 Task: Look for space in Naz̧arābād, Iran from 5th July, 2023 to 11th July, 2023 for 2 adults in price range Rs.8000 to Rs.16000. Place can be entire place with 2 bedrooms having 2 beds and 1 bathroom. Property type can be house, flat, guest house. Booking option can be shelf check-in. Required host language is English.
Action: Mouse moved to (446, 71)
Screenshot: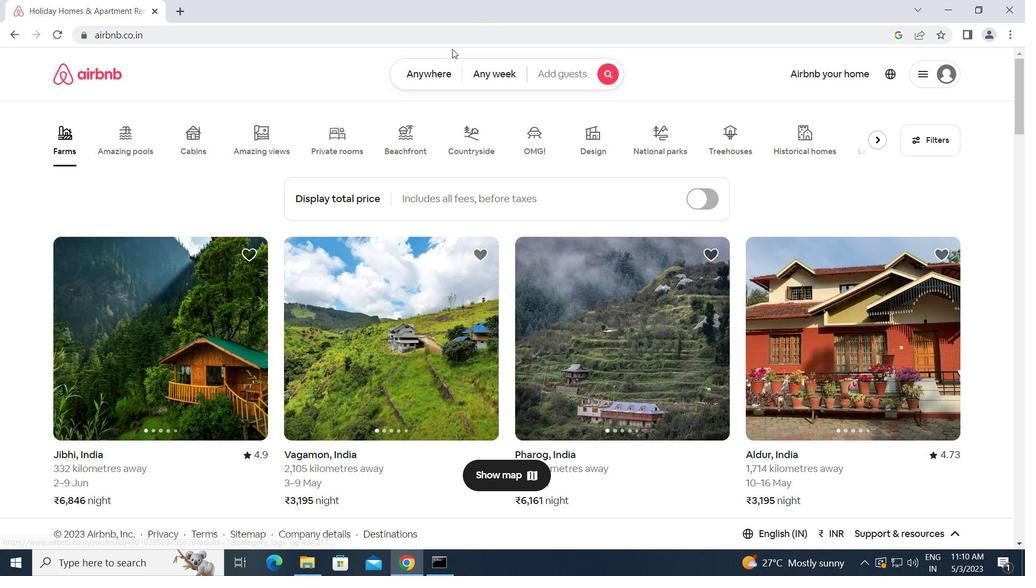 
Action: Mouse pressed left at (446, 71)
Screenshot: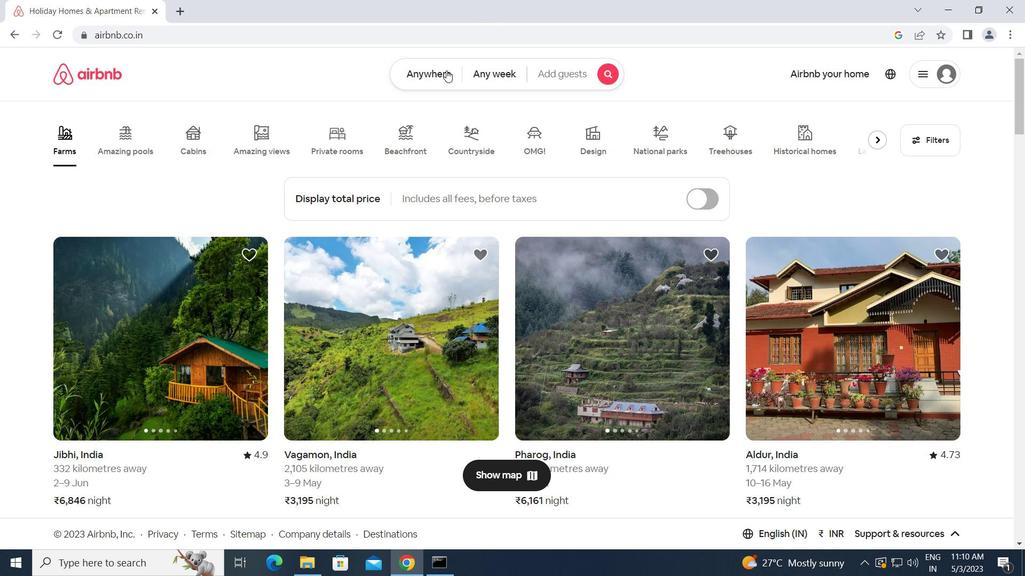 
Action: Mouse moved to (361, 128)
Screenshot: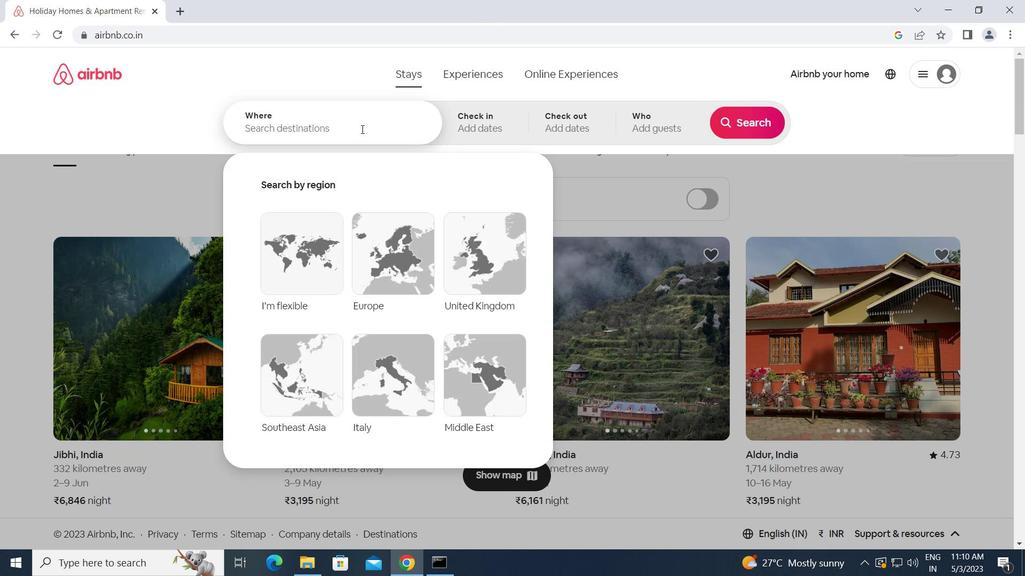 
Action: Mouse pressed left at (361, 128)
Screenshot: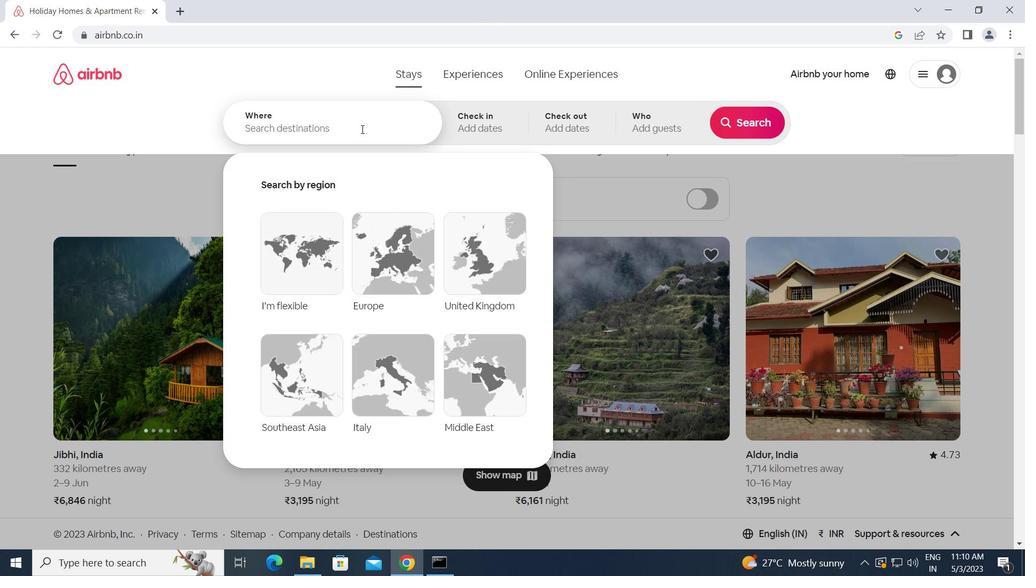 
Action: Key pressed n<Key.caps_lock>azarabad,<Key.space><Key.caps_lock>i<Key.caps_lock>ran<Key.enter>
Screenshot: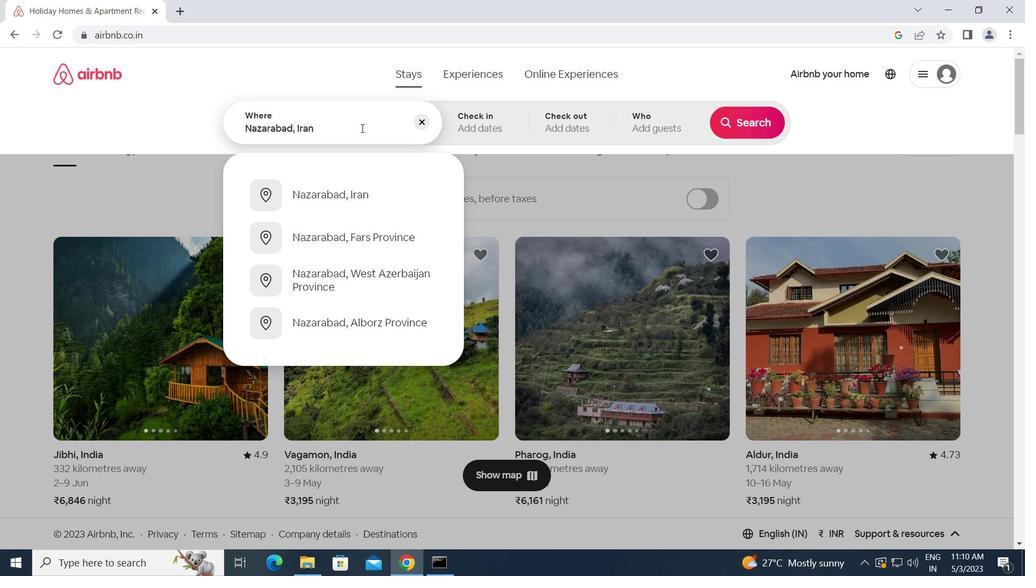
Action: Mouse moved to (740, 229)
Screenshot: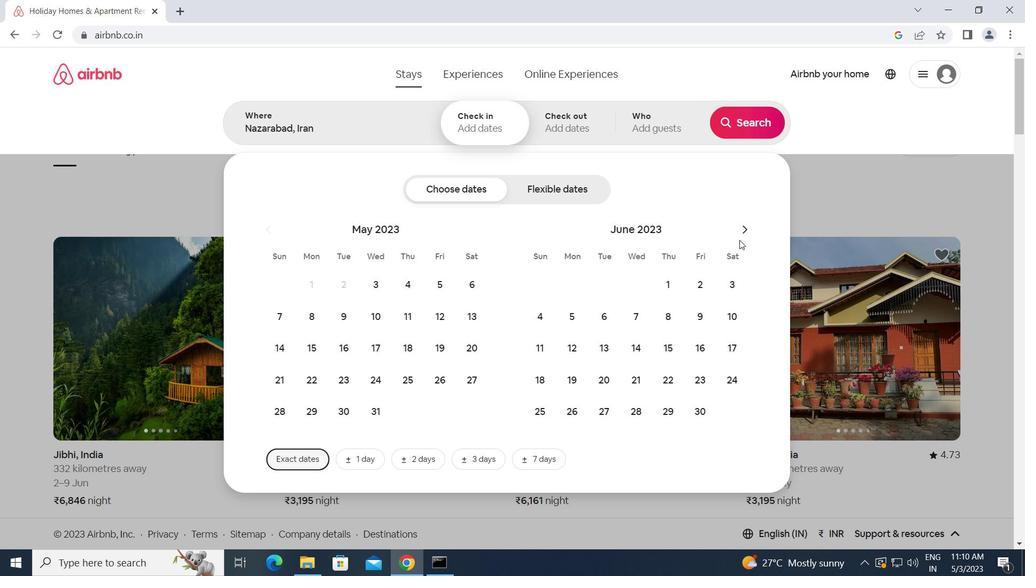 
Action: Mouse pressed left at (740, 229)
Screenshot: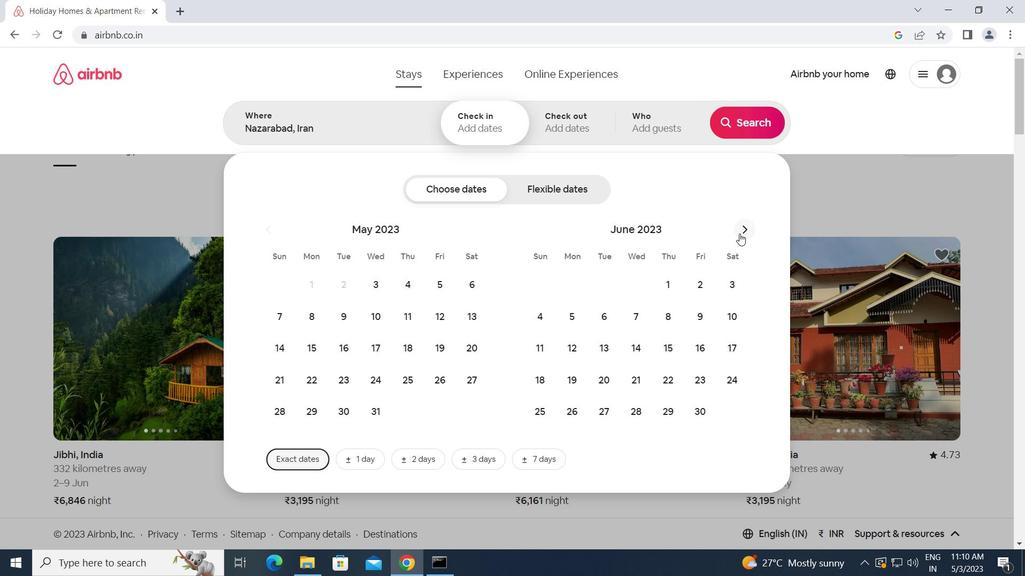 
Action: Mouse moved to (640, 317)
Screenshot: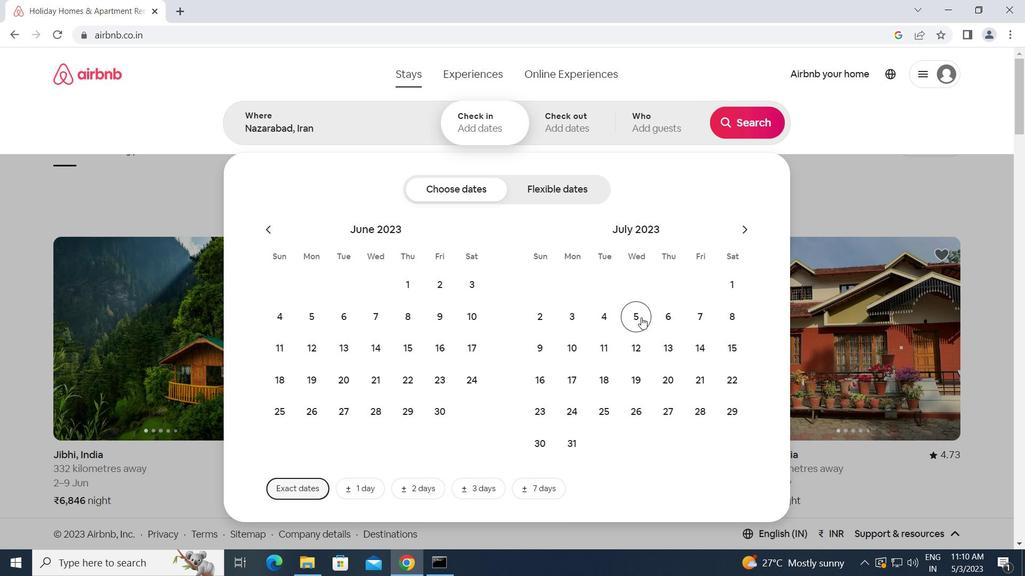 
Action: Mouse pressed left at (640, 317)
Screenshot: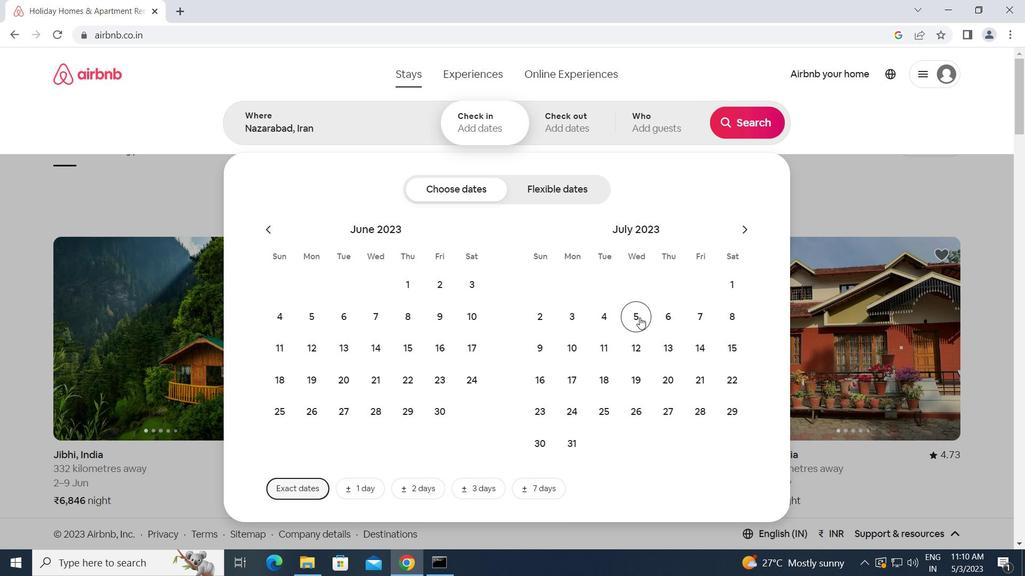 
Action: Mouse moved to (602, 353)
Screenshot: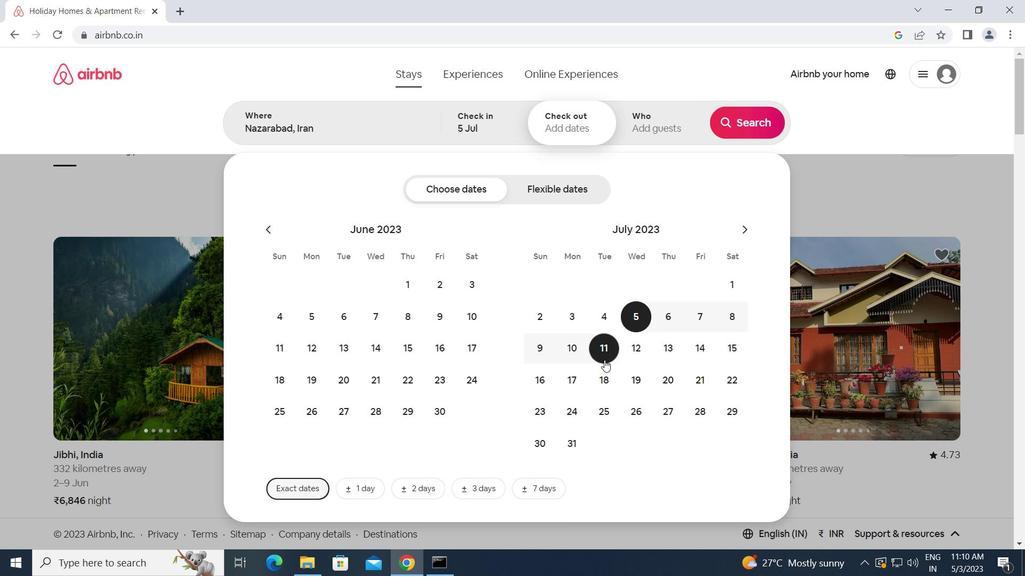 
Action: Mouse pressed left at (602, 353)
Screenshot: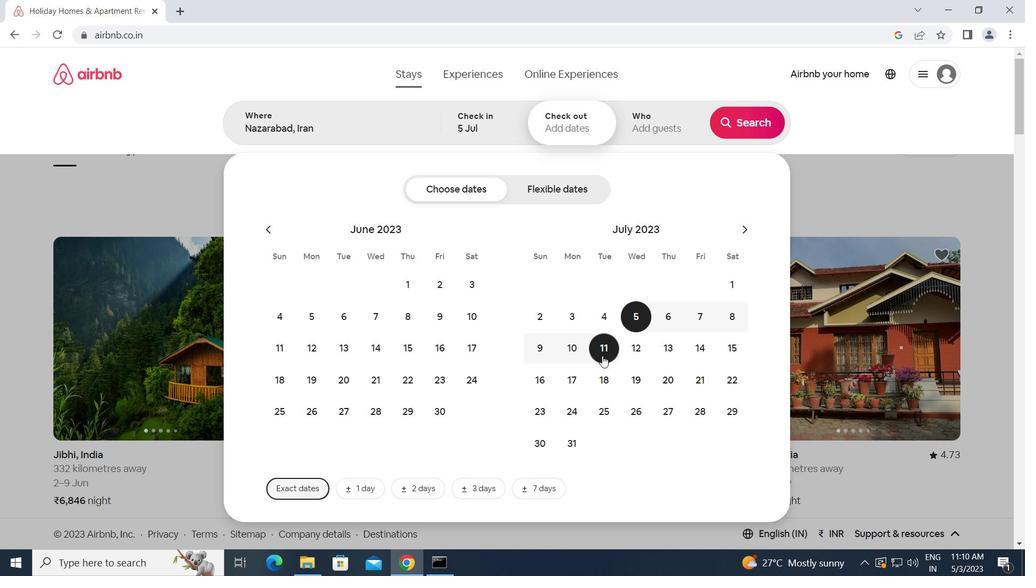 
Action: Mouse moved to (650, 125)
Screenshot: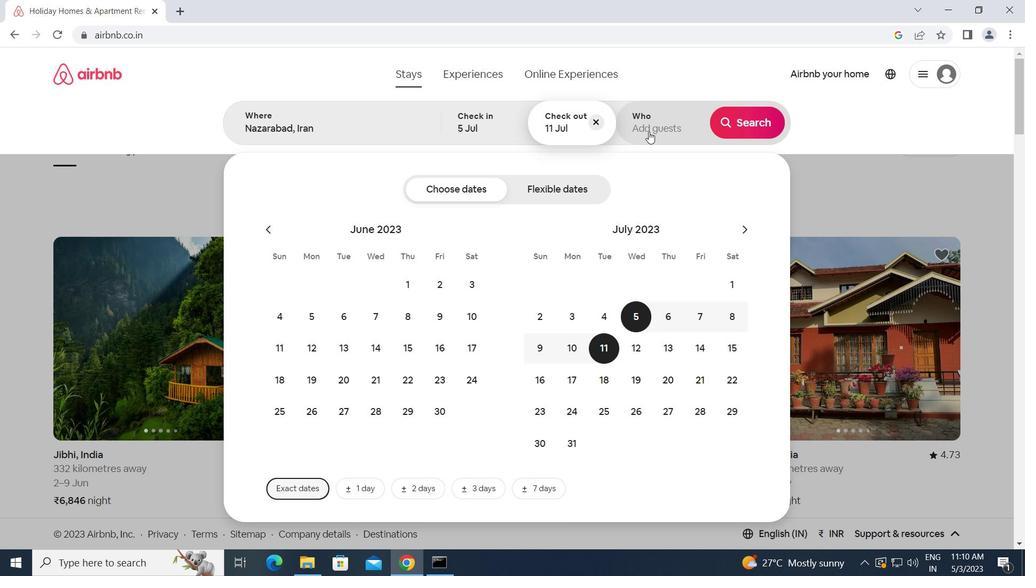 
Action: Mouse pressed left at (650, 125)
Screenshot: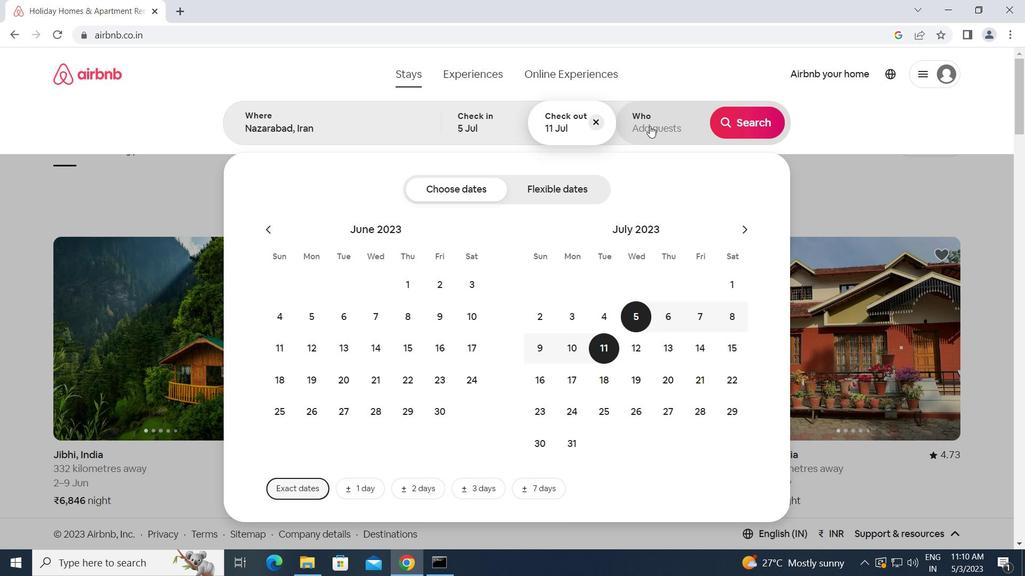 
Action: Mouse moved to (753, 189)
Screenshot: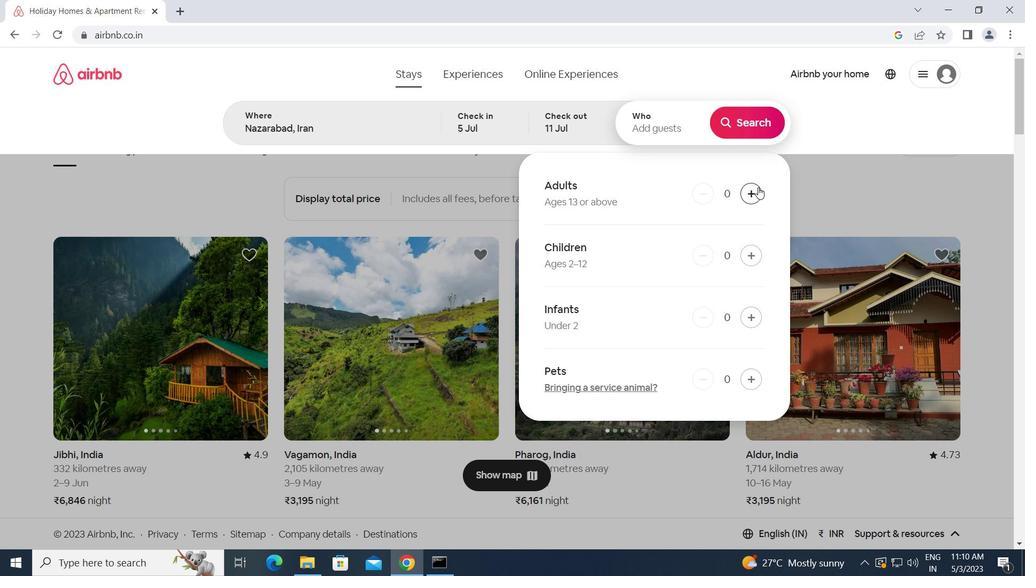 
Action: Mouse pressed left at (753, 189)
Screenshot: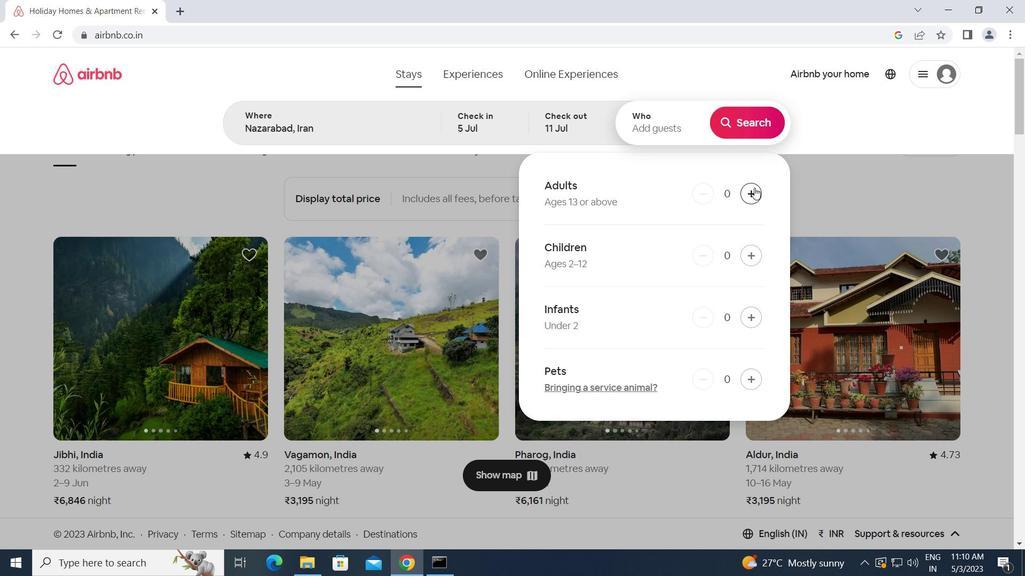 
Action: Mouse pressed left at (753, 189)
Screenshot: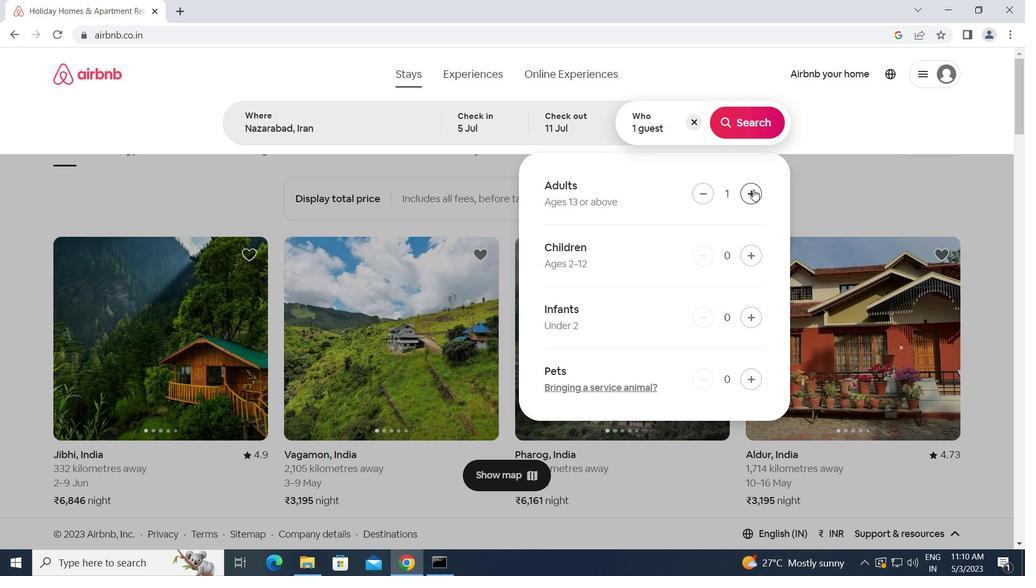 
Action: Mouse moved to (745, 119)
Screenshot: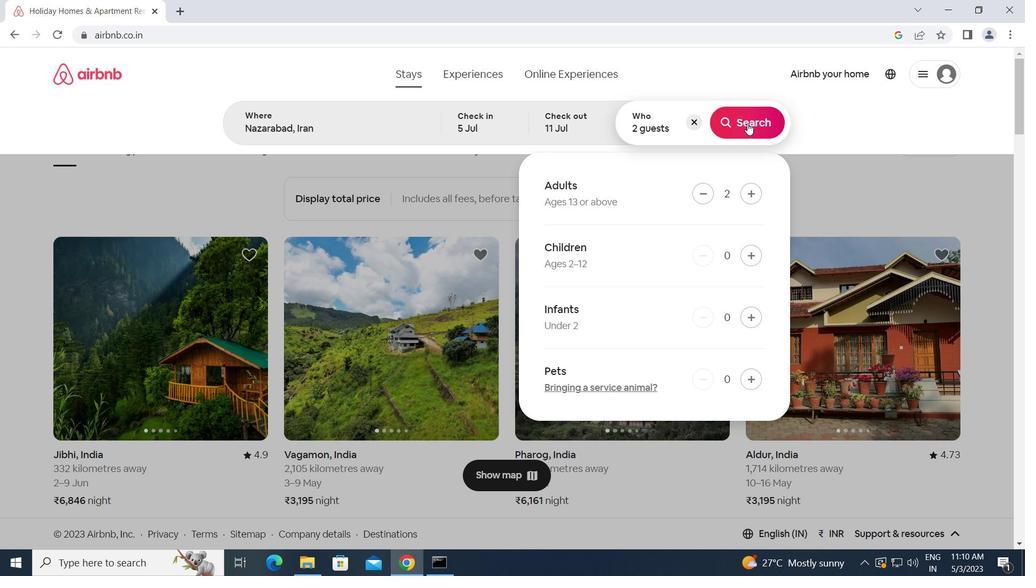 
Action: Mouse pressed left at (745, 119)
Screenshot: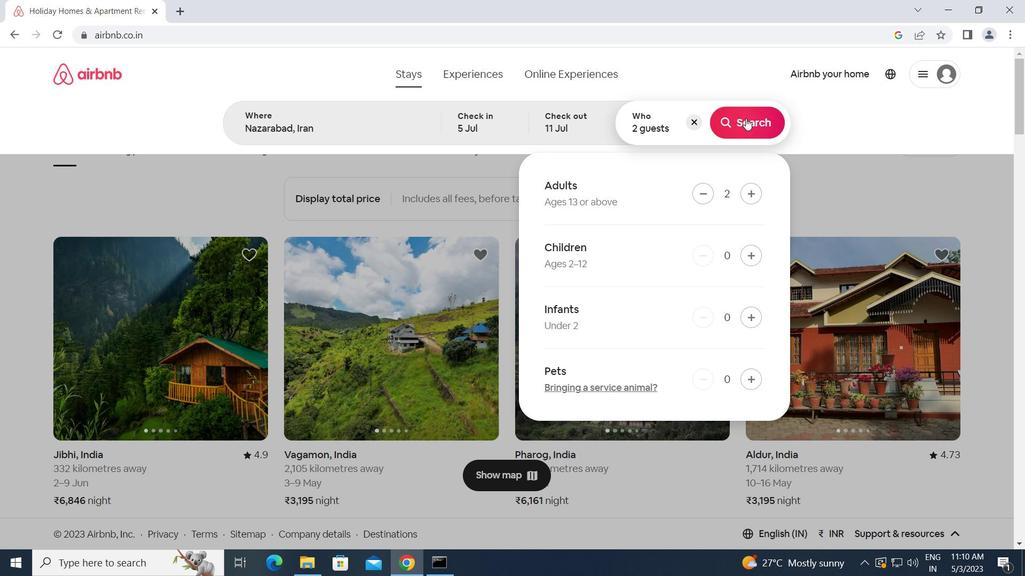 
Action: Mouse moved to (965, 123)
Screenshot: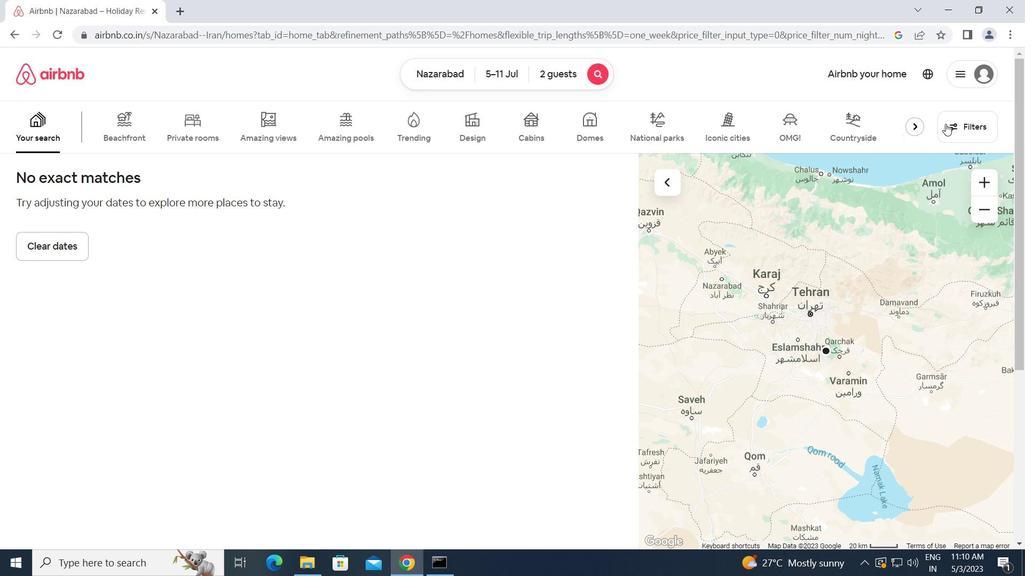 
Action: Mouse pressed left at (965, 123)
Screenshot: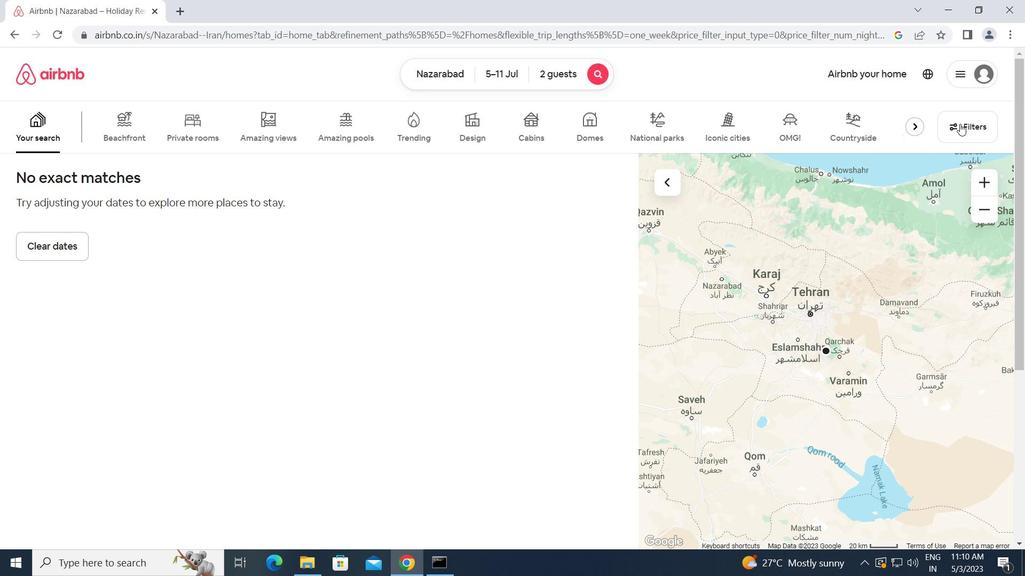 
Action: Mouse moved to (350, 217)
Screenshot: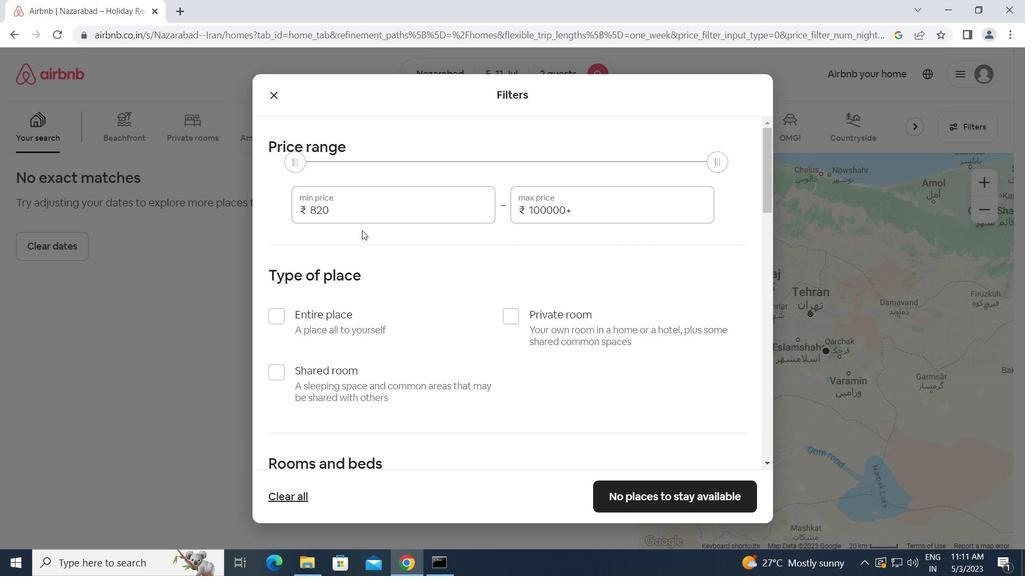 
Action: Mouse pressed left at (350, 217)
Screenshot: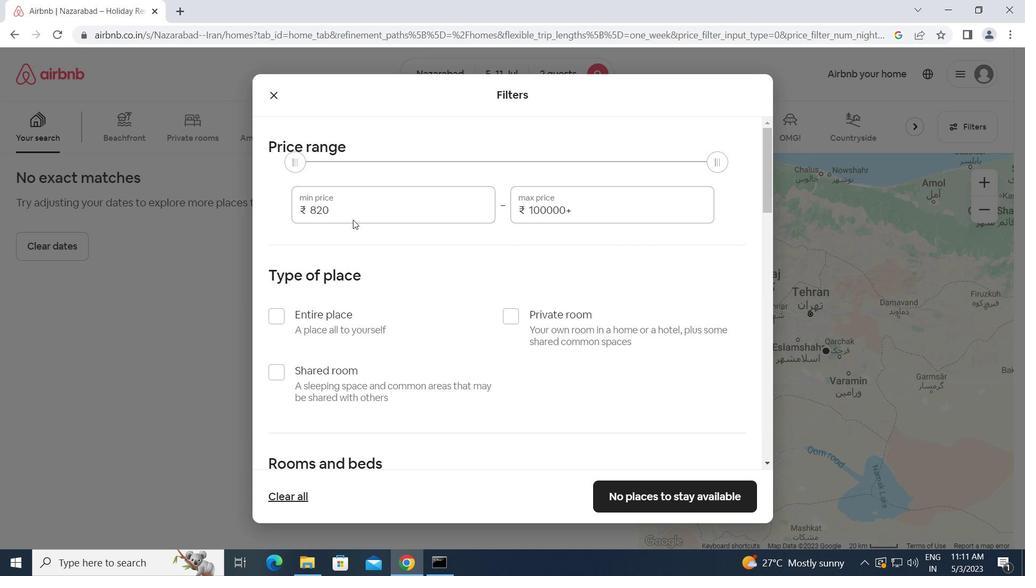 
Action: Mouse moved to (330, 209)
Screenshot: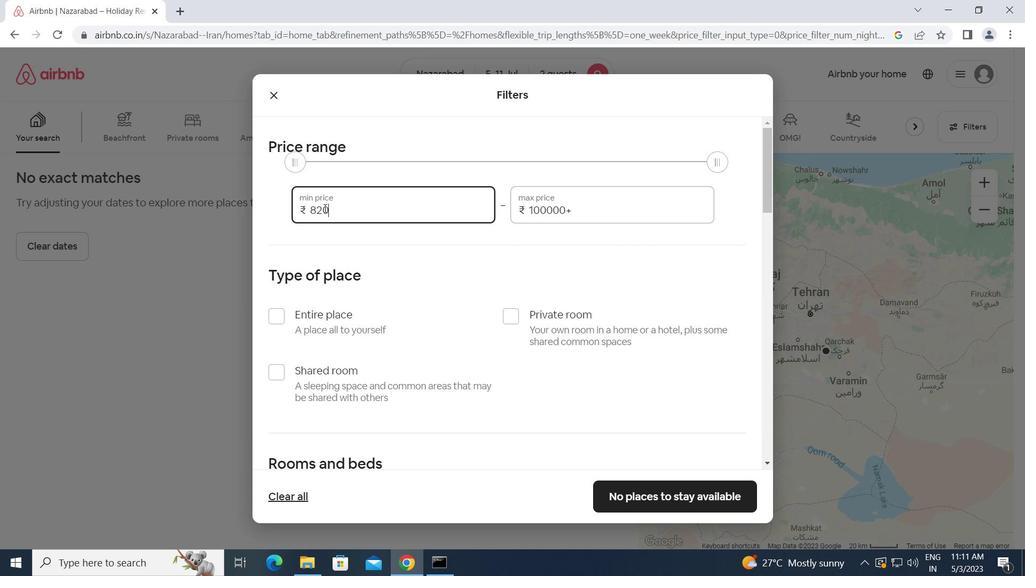 
Action: Mouse pressed left at (330, 209)
Screenshot: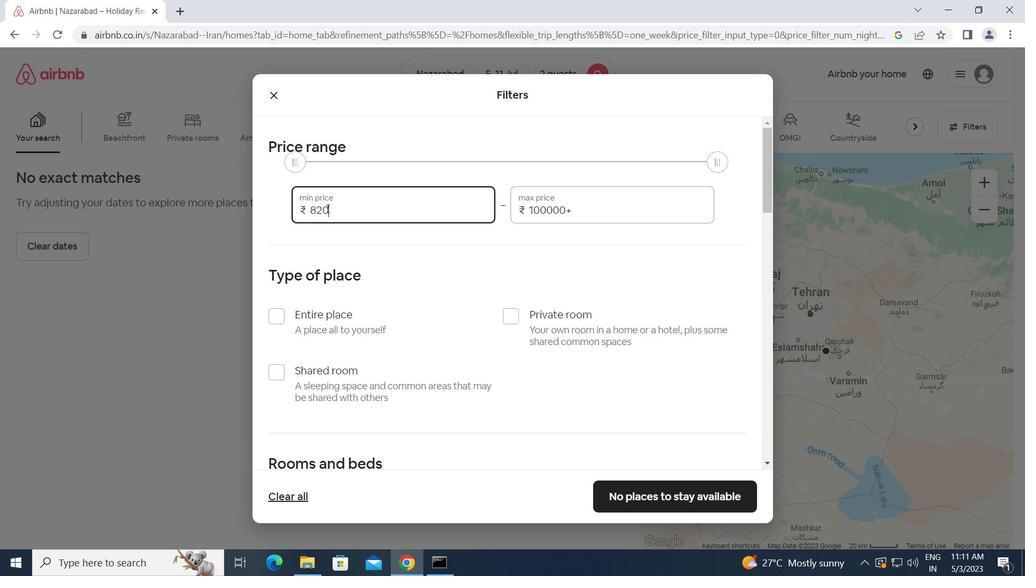 
Action: Mouse moved to (293, 221)
Screenshot: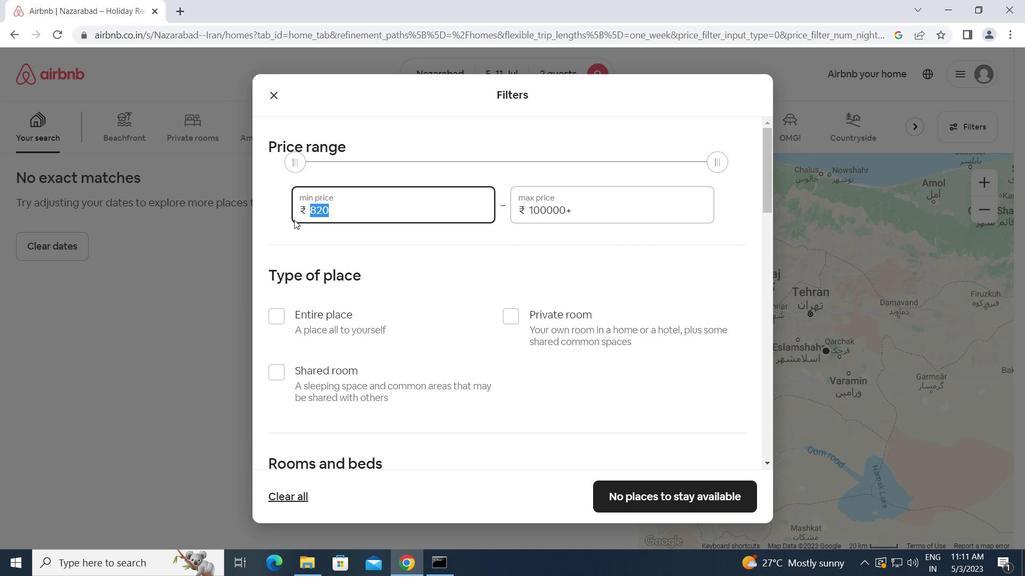 
Action: Key pressed 8000<Key.tab><Key.backspace>16000
Screenshot: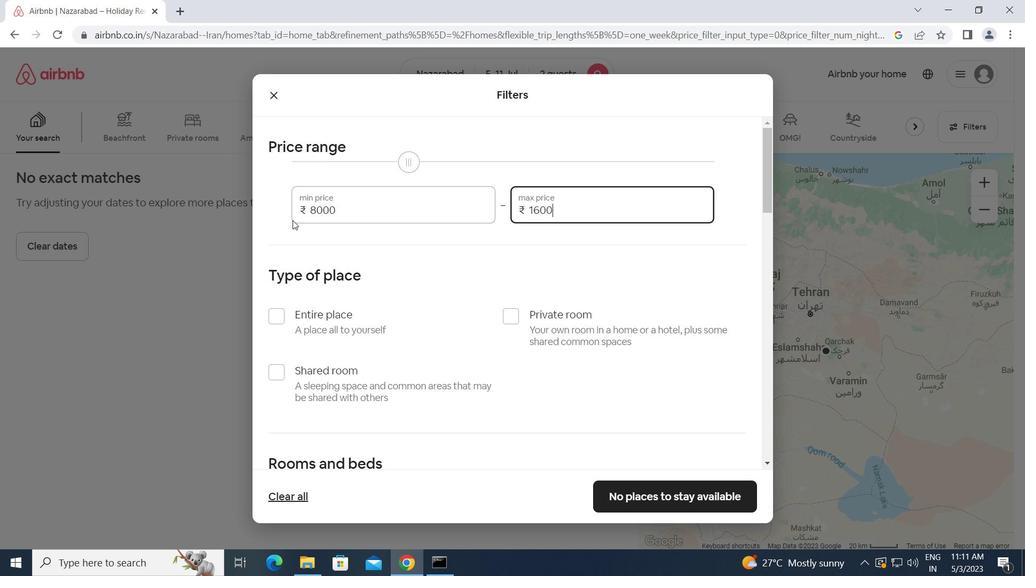 
Action: Mouse moved to (283, 312)
Screenshot: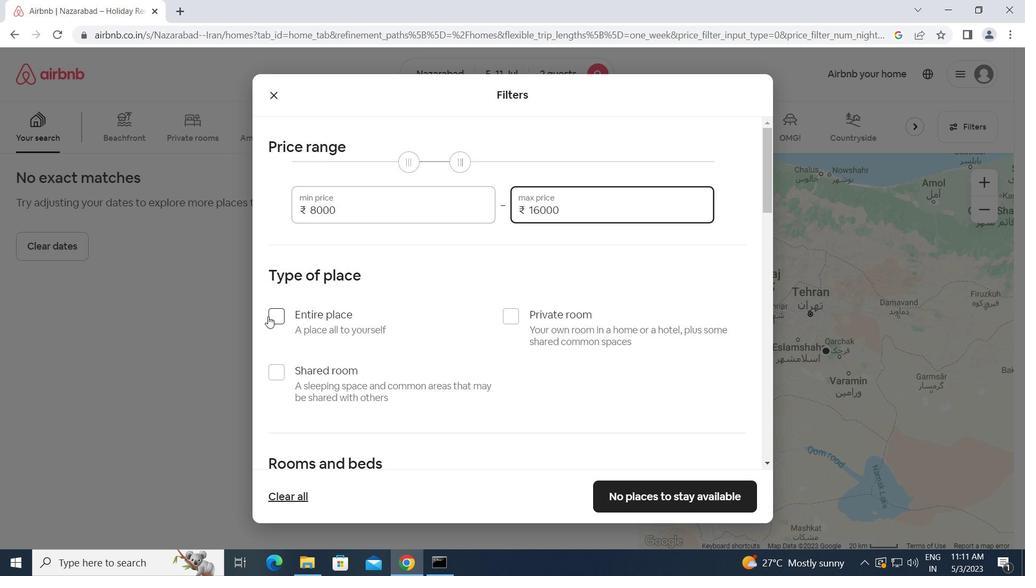 
Action: Mouse pressed left at (283, 312)
Screenshot: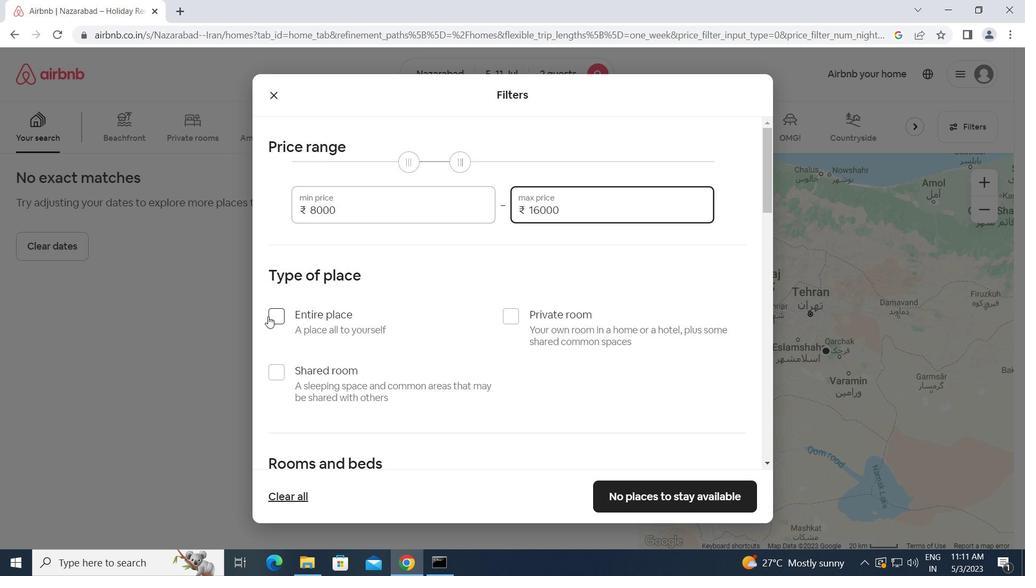 
Action: Mouse moved to (309, 326)
Screenshot: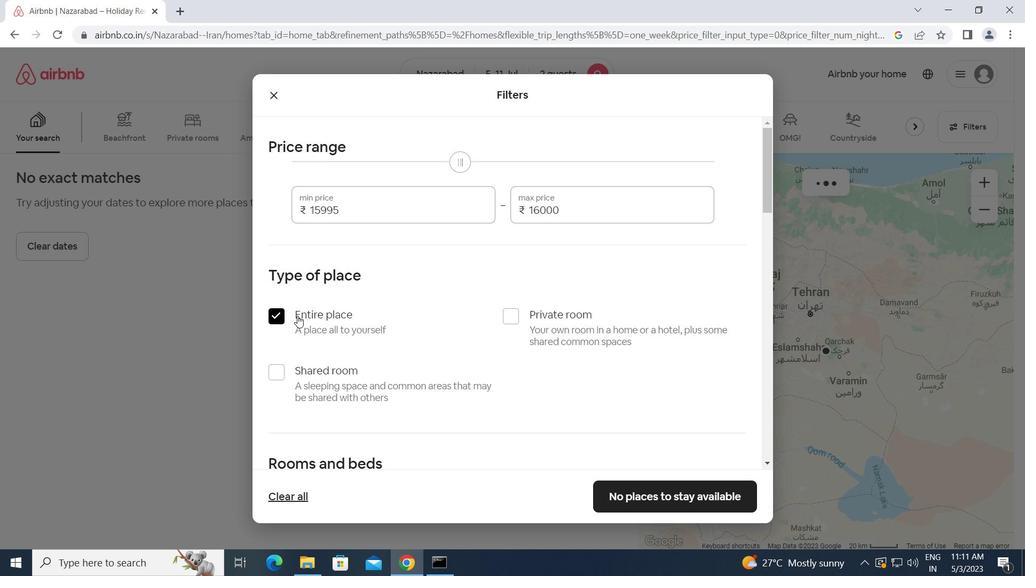 
Action: Mouse scrolled (309, 326) with delta (0, 0)
Screenshot: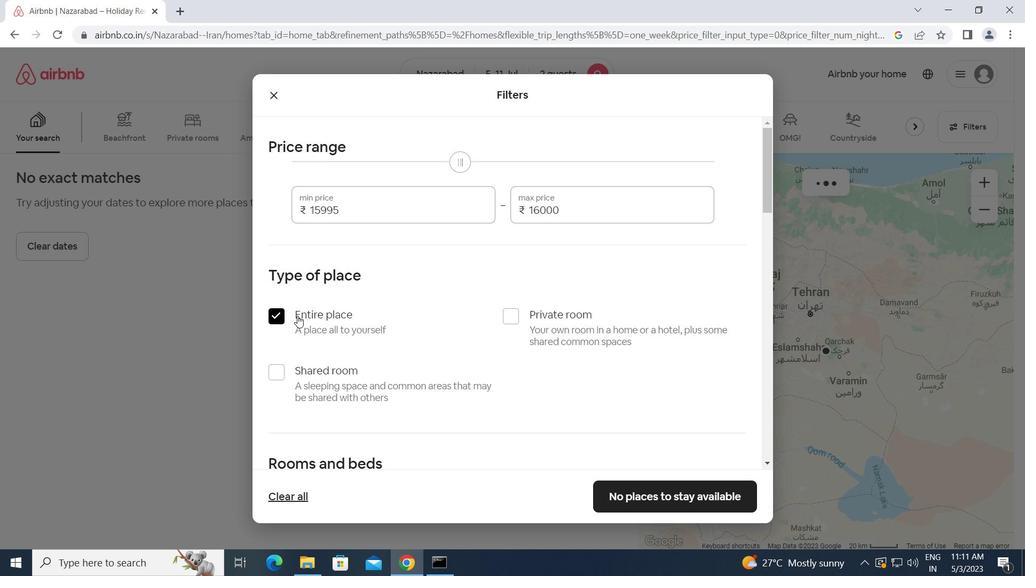 
Action: Mouse moved to (310, 327)
Screenshot: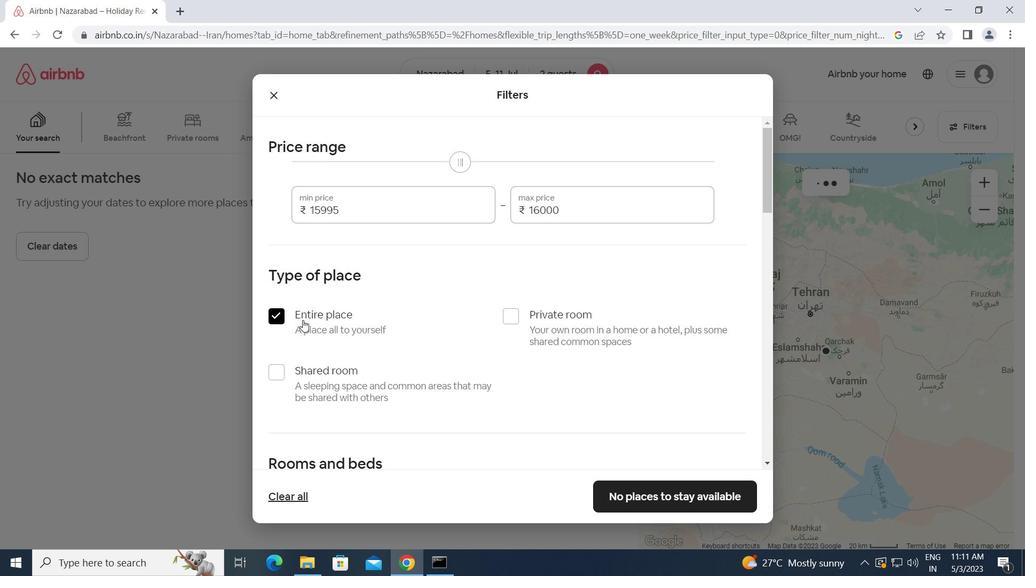 
Action: Mouse scrolled (310, 327) with delta (0, 0)
Screenshot: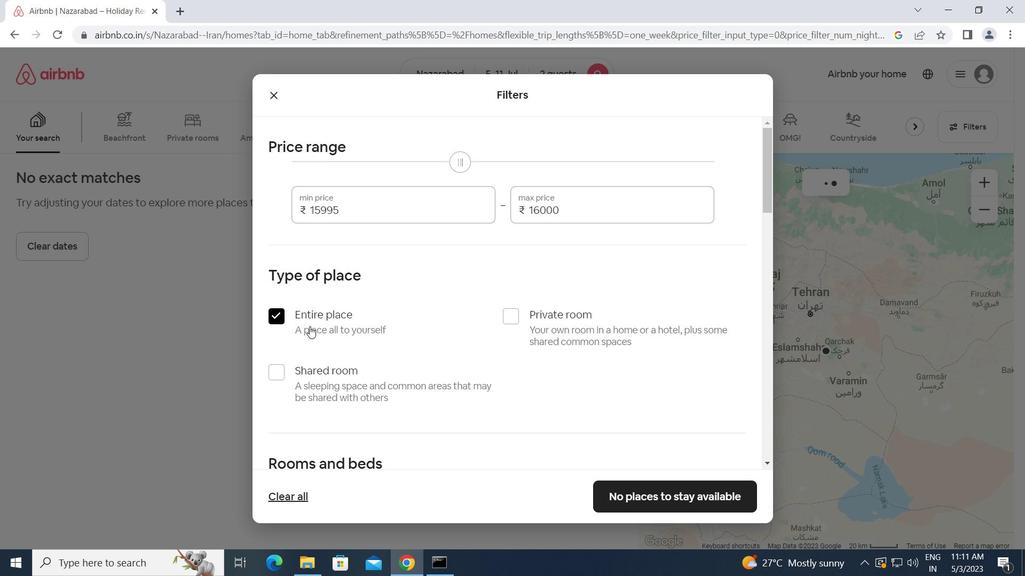 
Action: Mouse scrolled (310, 327) with delta (0, 0)
Screenshot: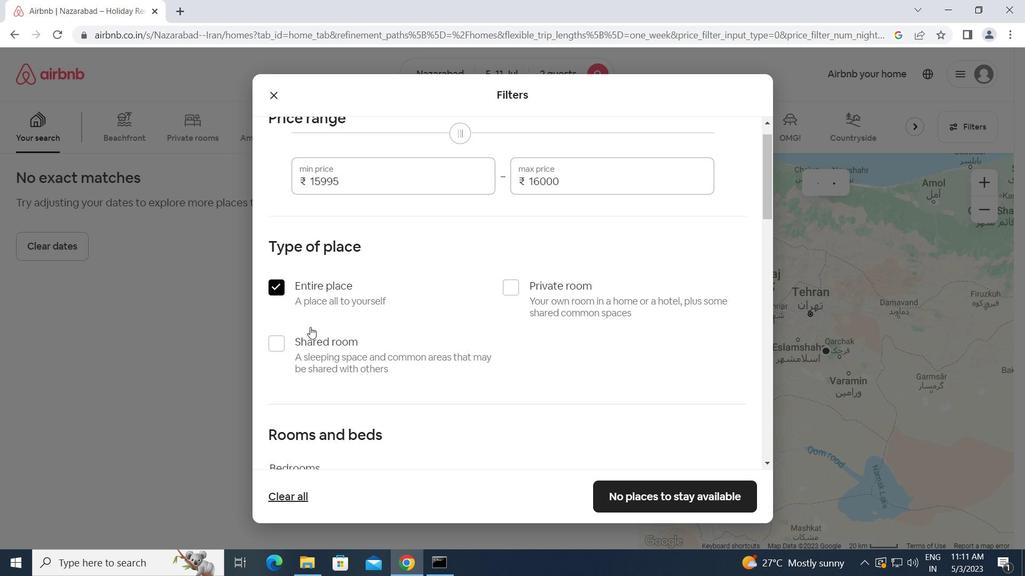 
Action: Mouse scrolled (310, 327) with delta (0, 0)
Screenshot: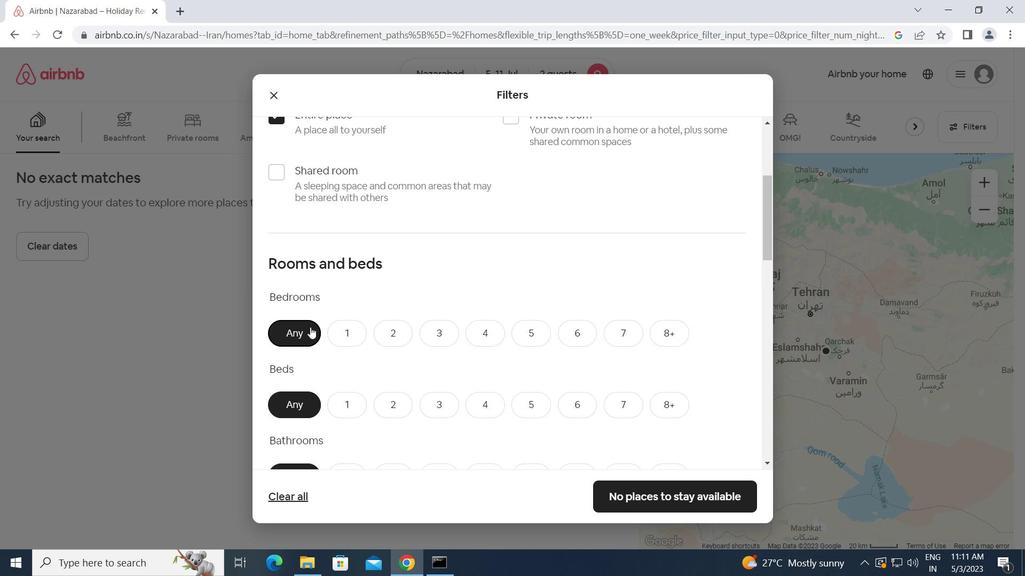 
Action: Mouse moved to (381, 258)
Screenshot: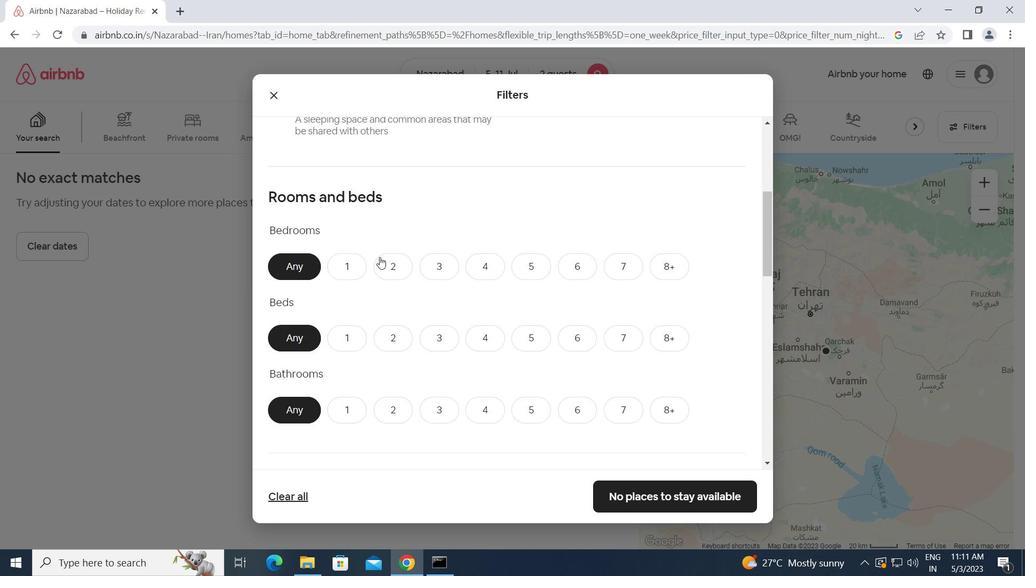 
Action: Mouse pressed left at (381, 258)
Screenshot: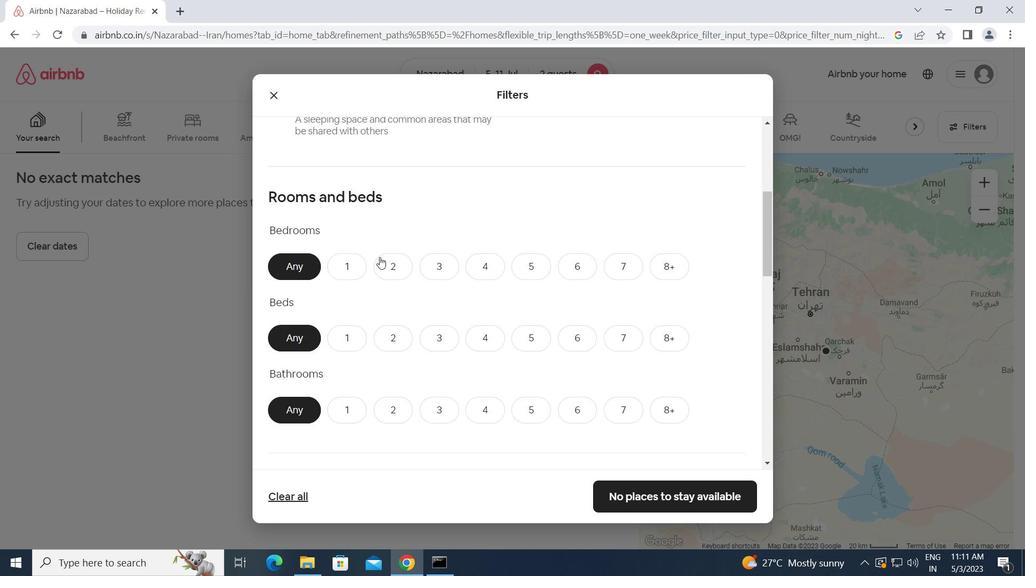 
Action: Mouse moved to (382, 333)
Screenshot: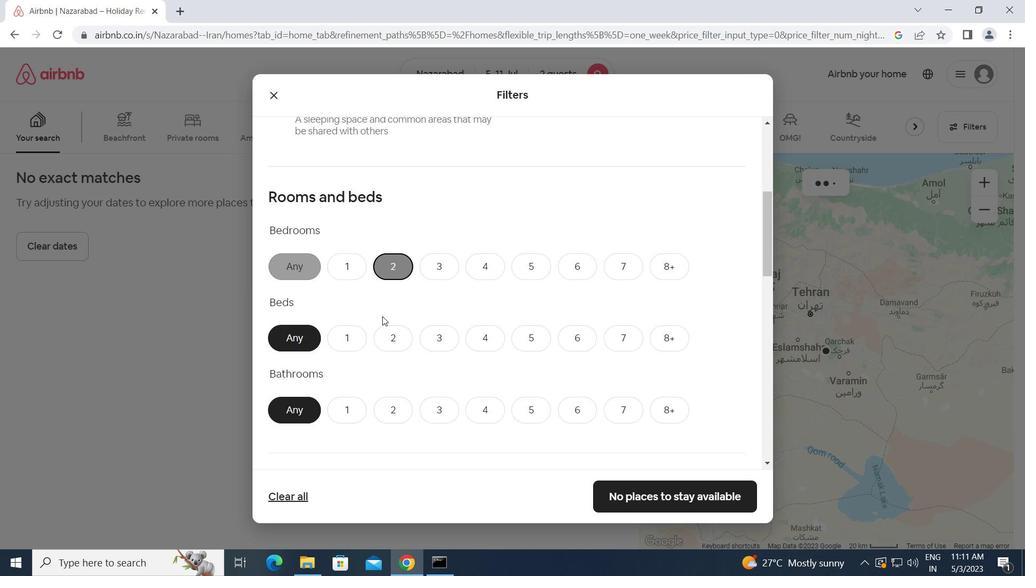 
Action: Mouse pressed left at (382, 333)
Screenshot: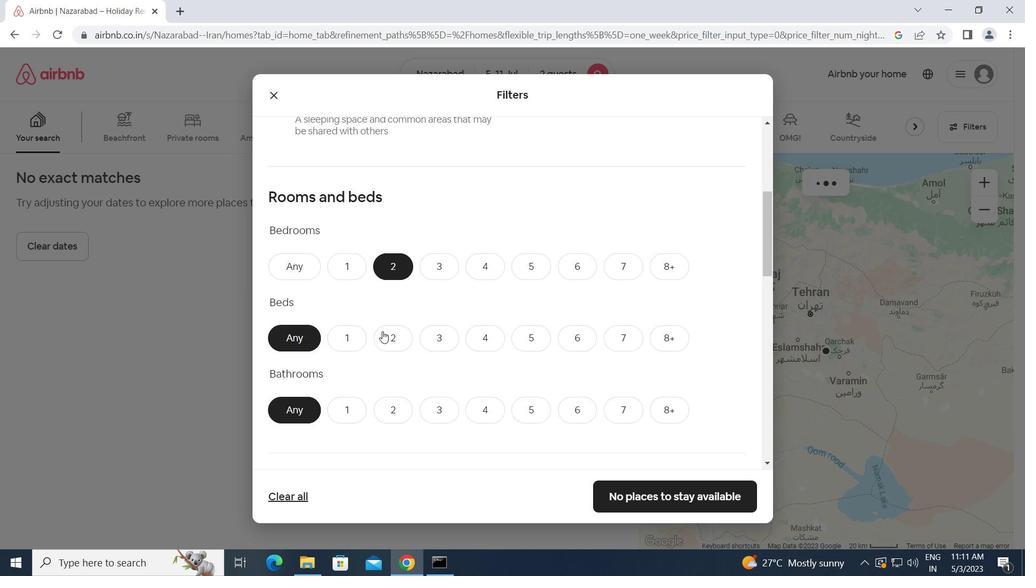 
Action: Mouse moved to (344, 407)
Screenshot: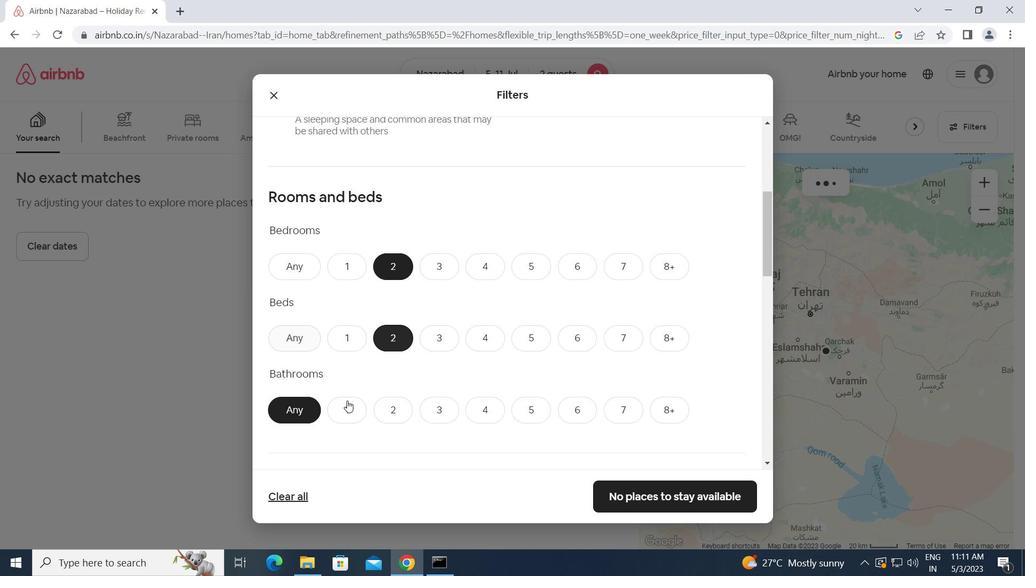
Action: Mouse pressed left at (344, 407)
Screenshot: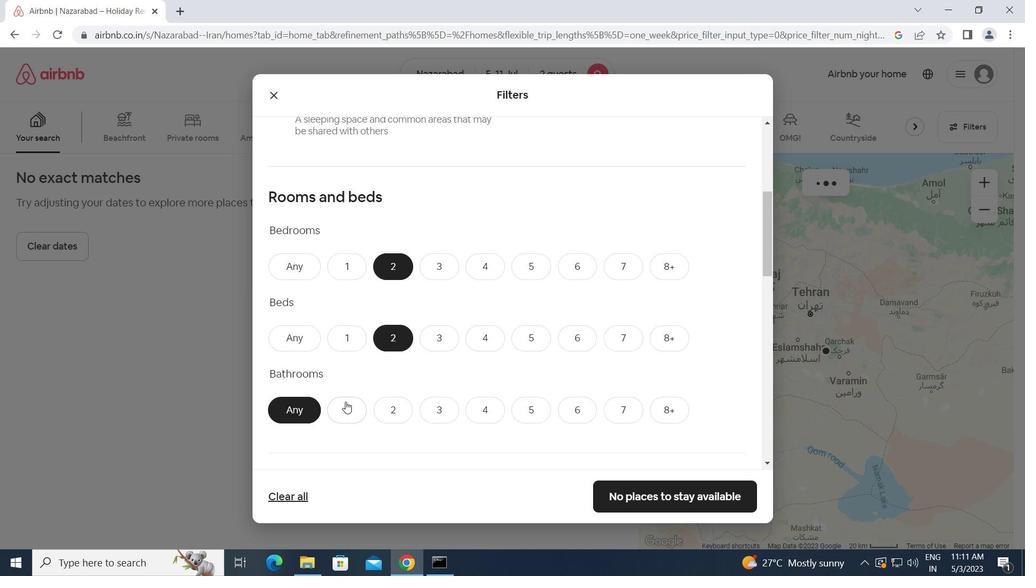 
Action: Mouse moved to (353, 400)
Screenshot: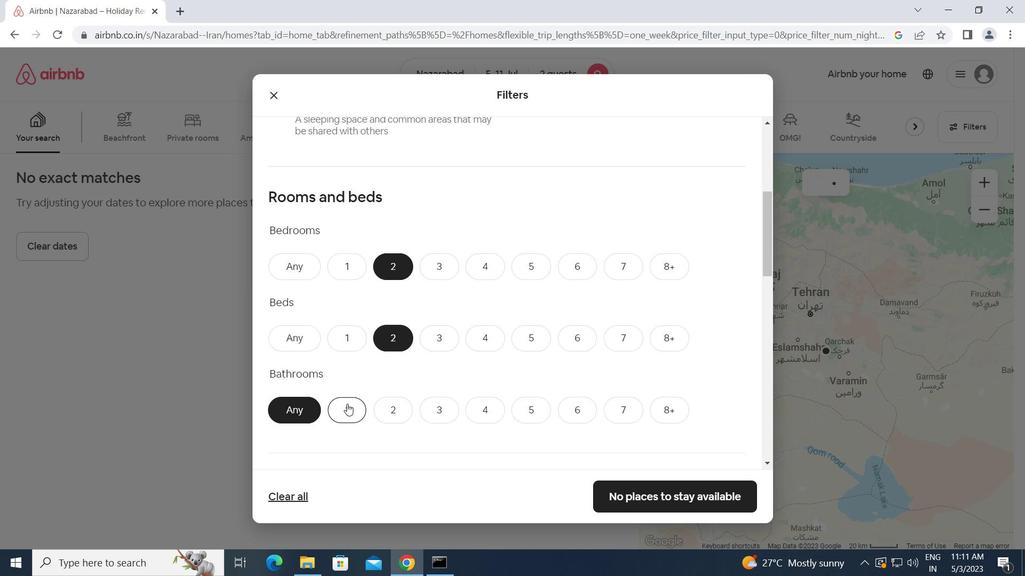
Action: Mouse scrolled (353, 399) with delta (0, 0)
Screenshot: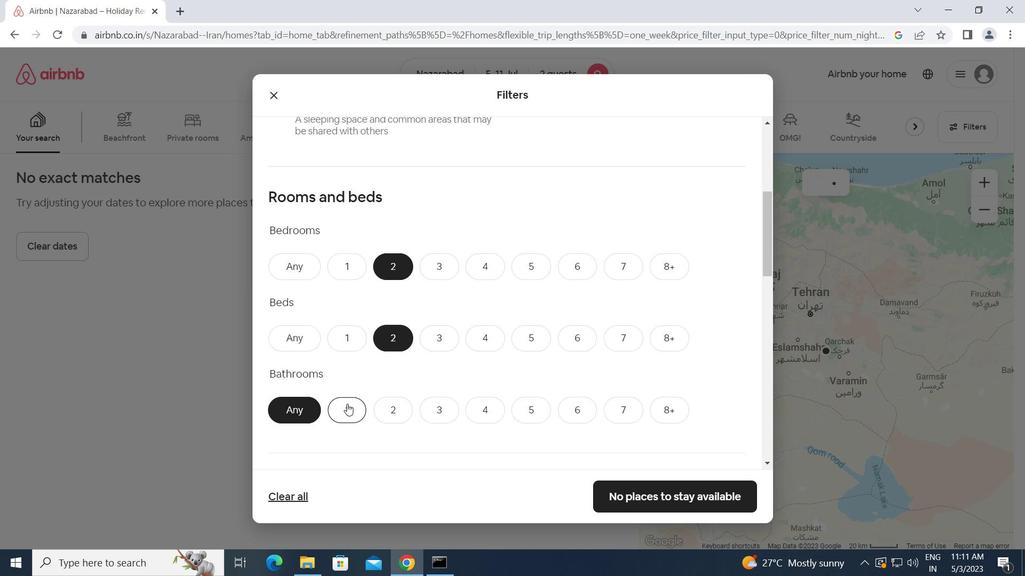 
Action: Mouse scrolled (353, 399) with delta (0, 0)
Screenshot: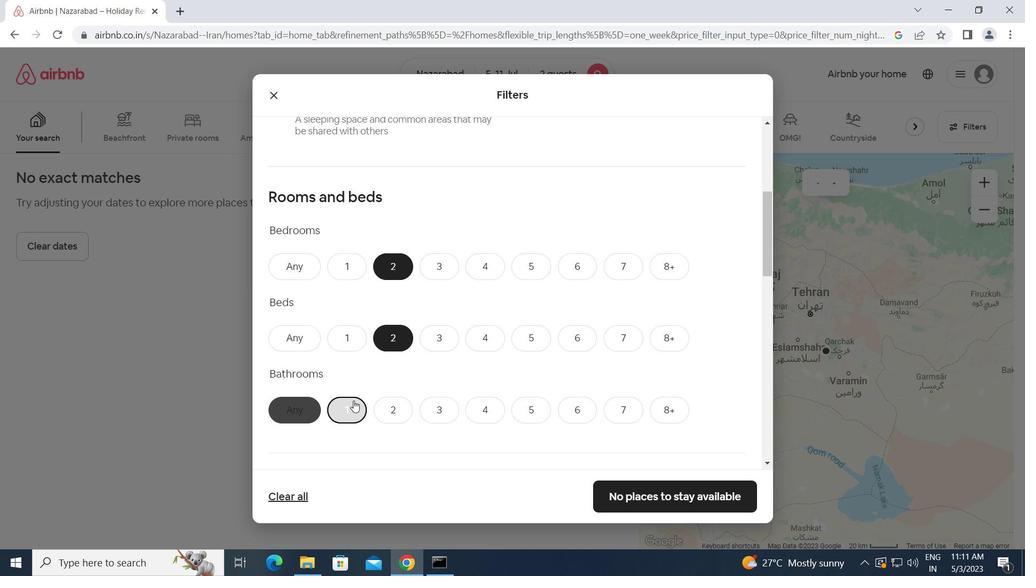 
Action: Mouse scrolled (353, 399) with delta (0, 0)
Screenshot: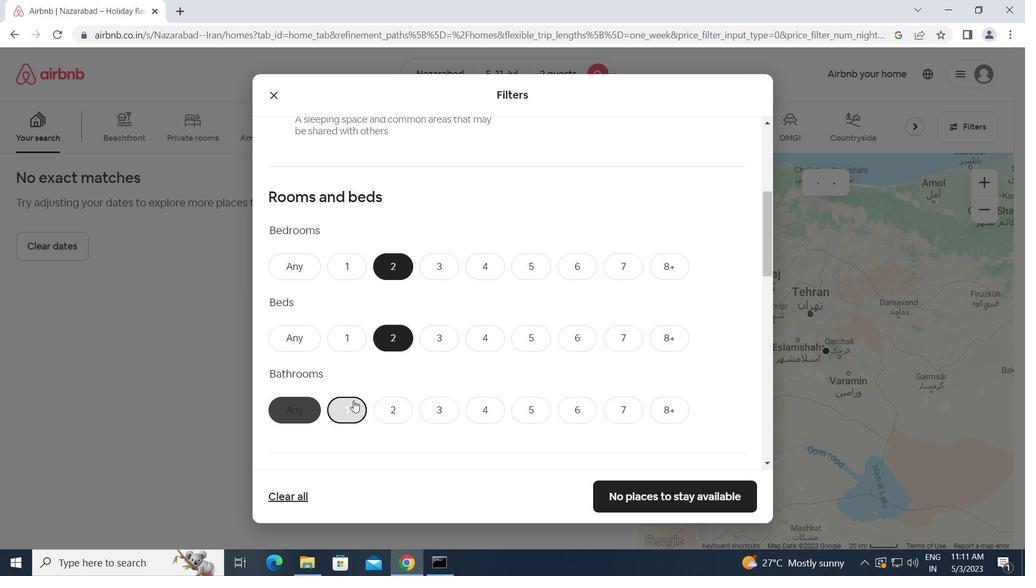 
Action: Mouse moved to (395, 419)
Screenshot: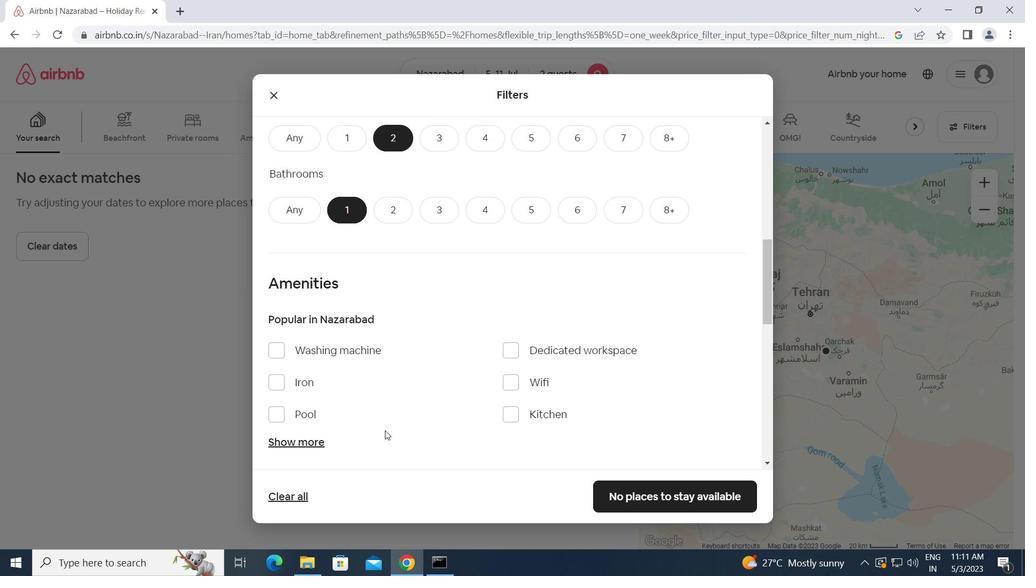 
Action: Mouse scrolled (395, 419) with delta (0, 0)
Screenshot: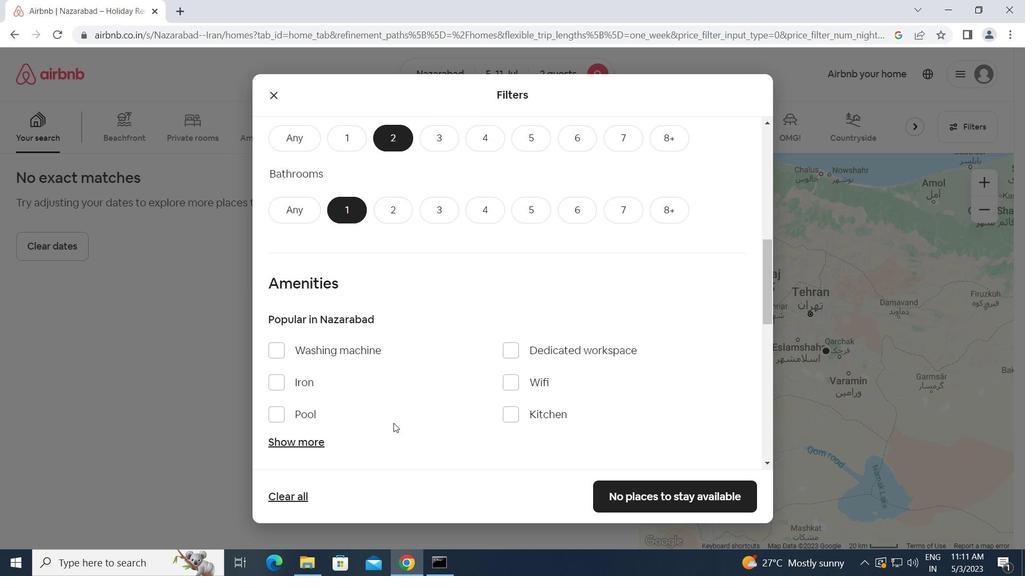 
Action: Mouse scrolled (395, 419) with delta (0, 0)
Screenshot: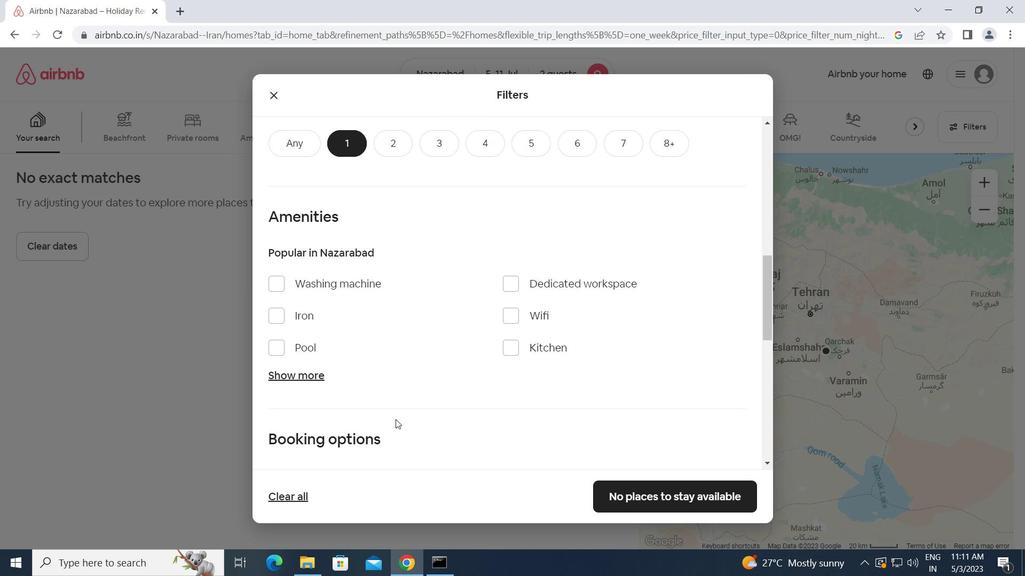 
Action: Mouse scrolled (395, 419) with delta (0, 0)
Screenshot: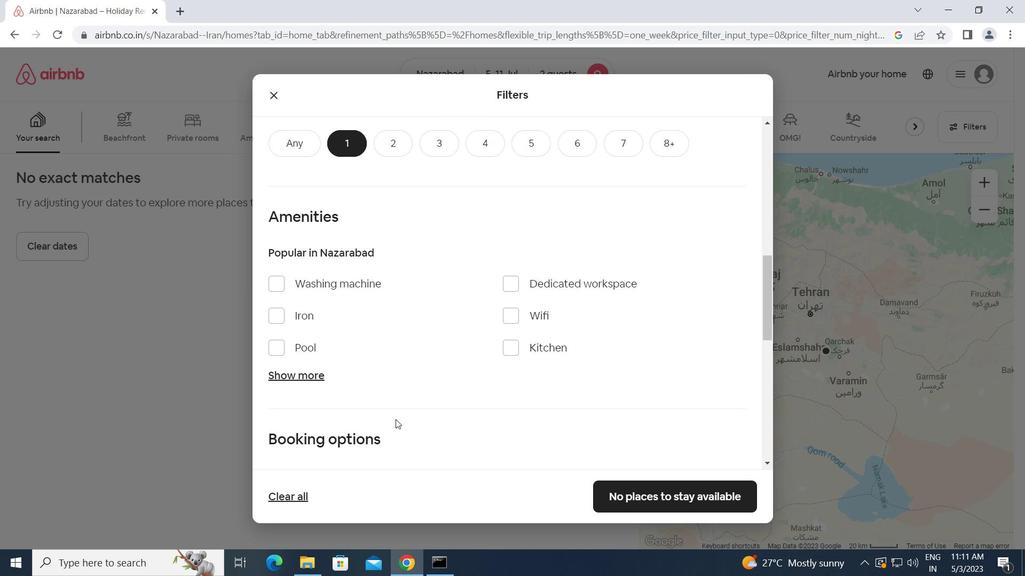 
Action: Mouse scrolled (395, 419) with delta (0, 0)
Screenshot: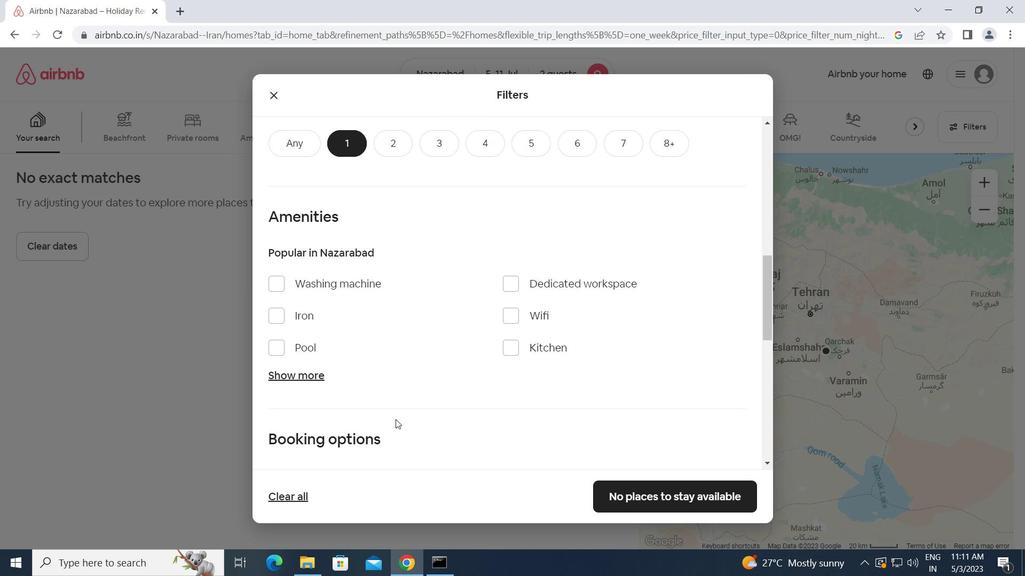
Action: Mouse moved to (705, 327)
Screenshot: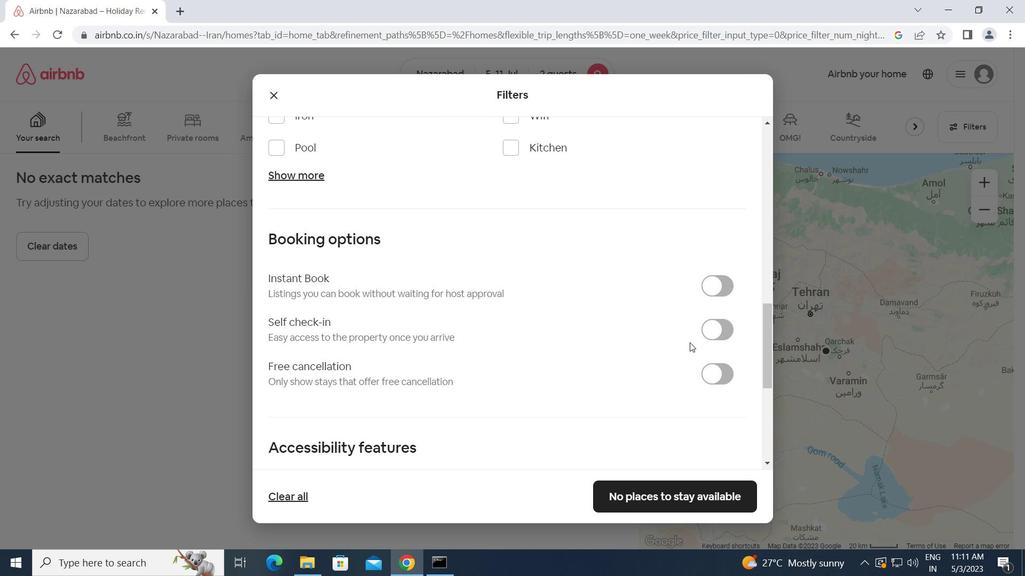 
Action: Mouse pressed left at (705, 327)
Screenshot: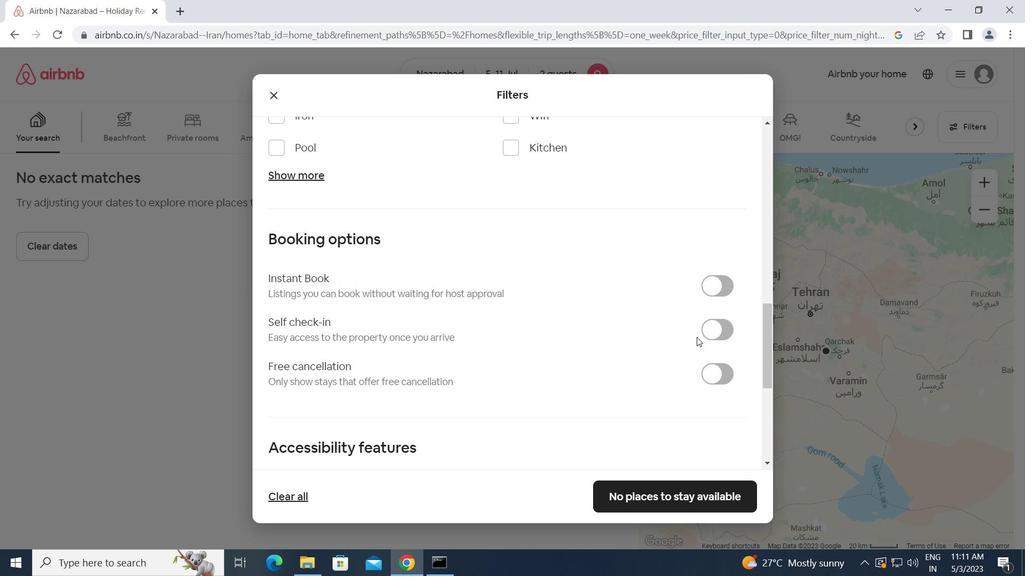 
Action: Mouse moved to (578, 379)
Screenshot: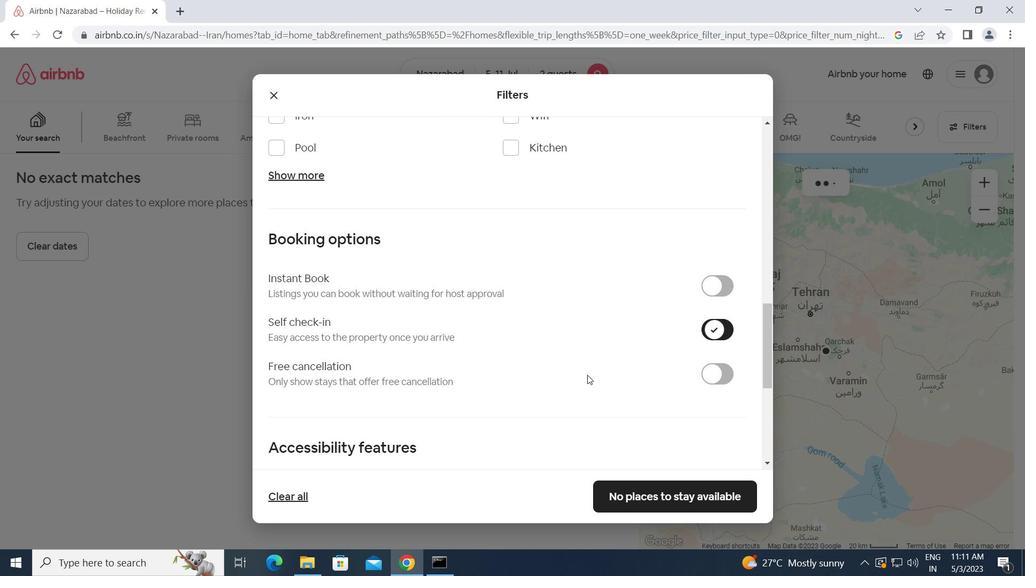 
Action: Mouse scrolled (578, 379) with delta (0, 0)
Screenshot: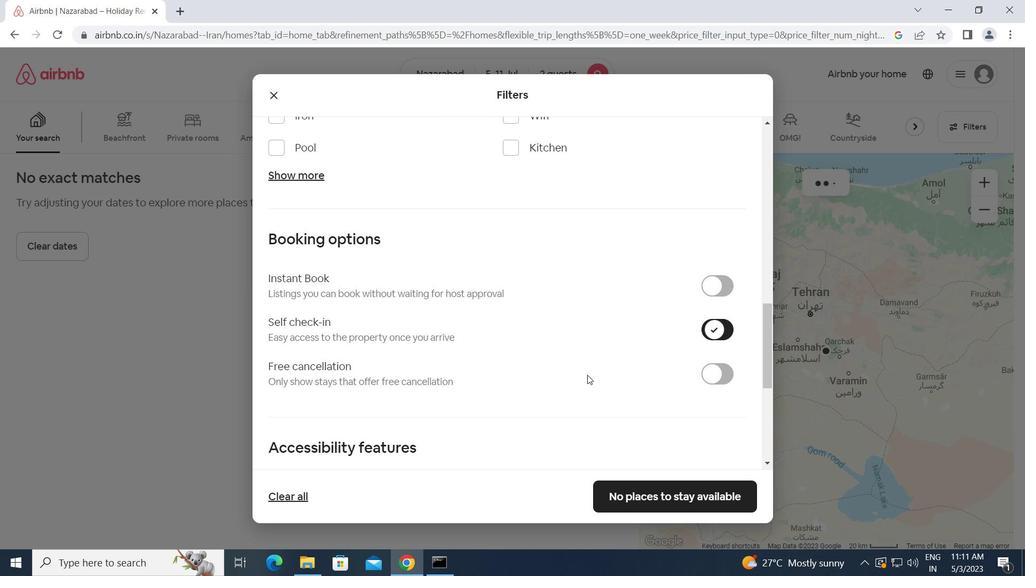 
Action: Mouse moved to (578, 380)
Screenshot: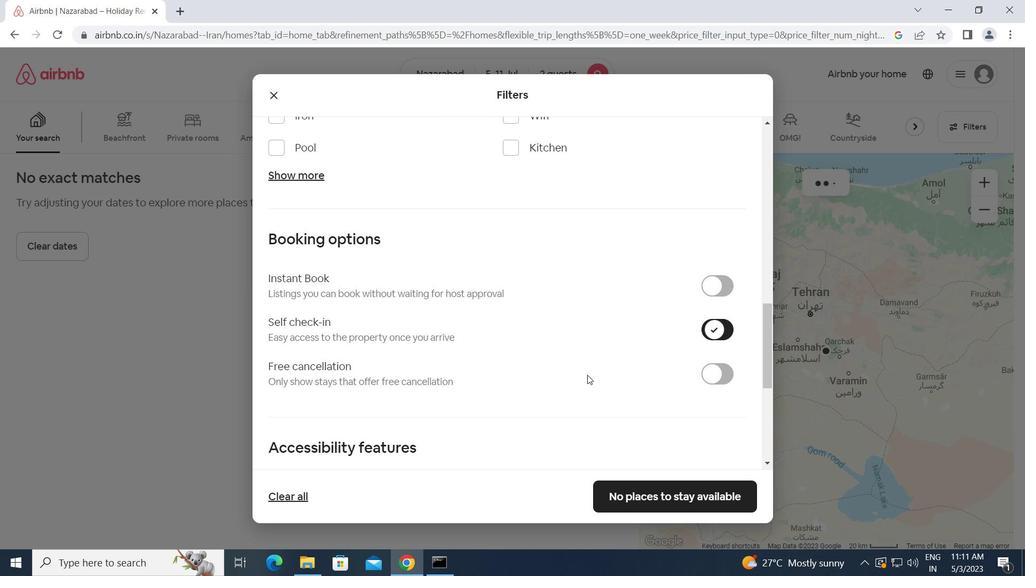 
Action: Mouse scrolled (578, 379) with delta (0, 0)
Screenshot: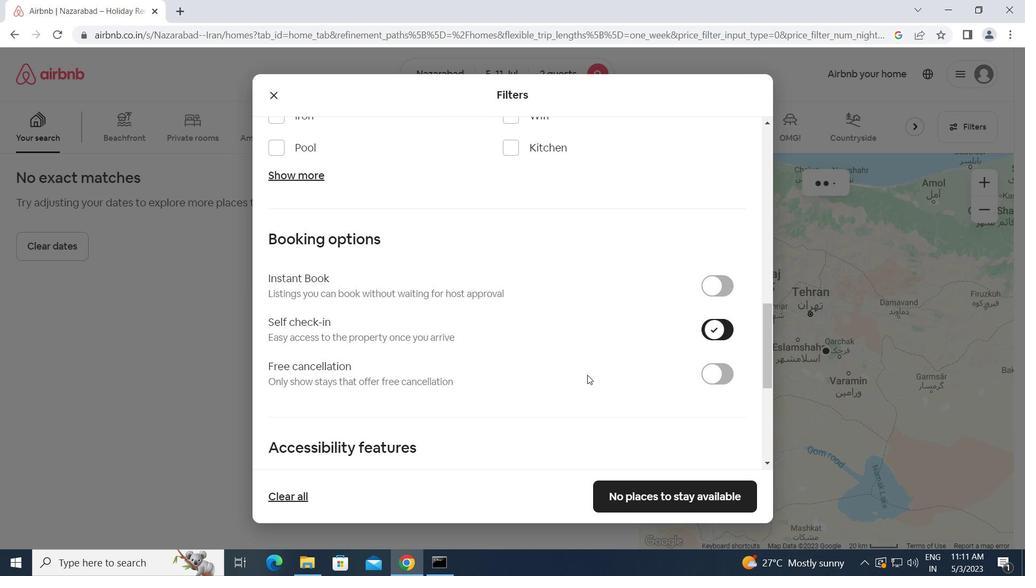 
Action: Mouse scrolled (578, 379) with delta (0, 0)
Screenshot: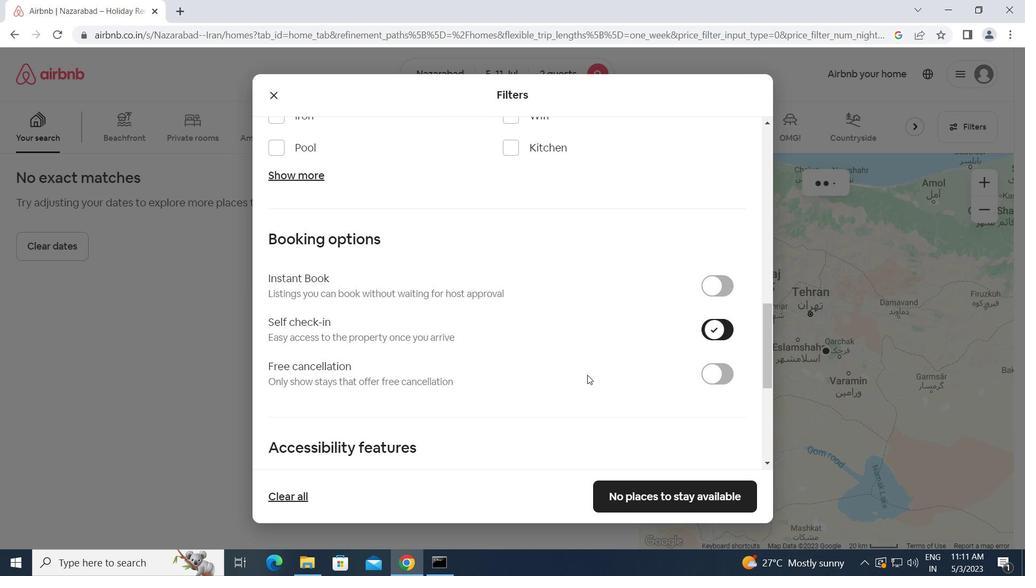 
Action: Mouse scrolled (578, 379) with delta (0, 0)
Screenshot: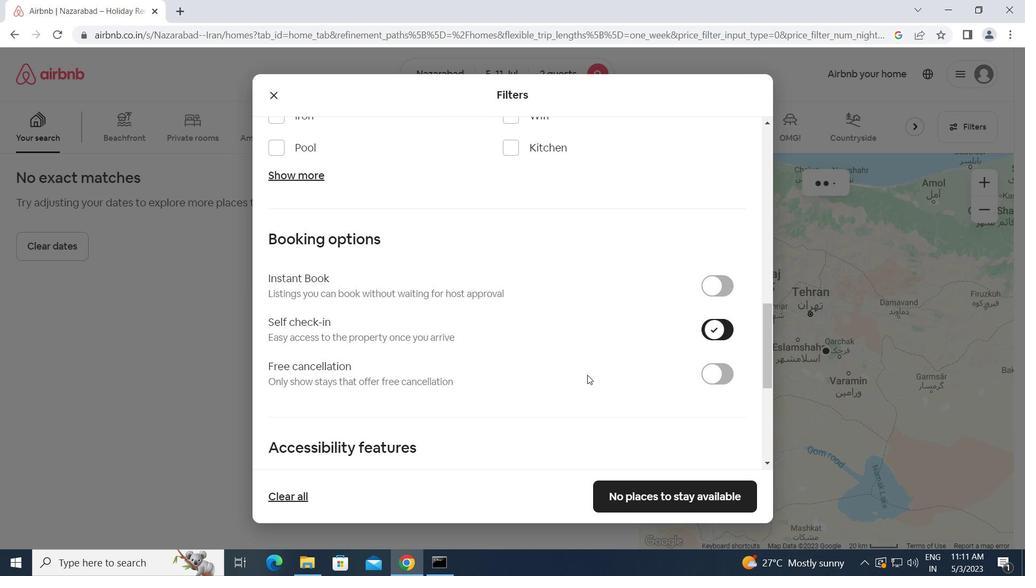 
Action: Mouse scrolled (578, 379) with delta (0, 0)
Screenshot: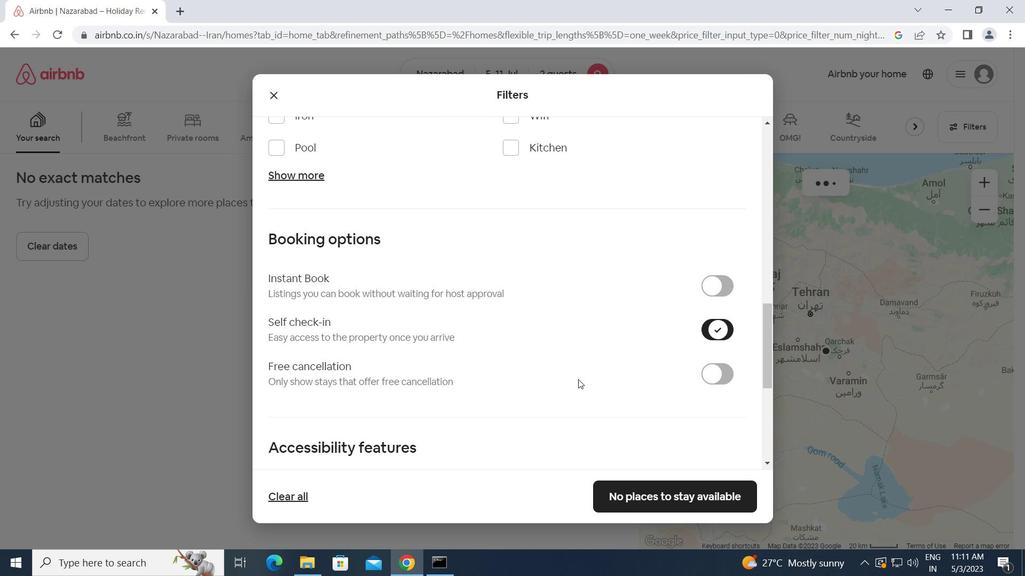 
Action: Mouse scrolled (578, 379) with delta (0, 0)
Screenshot: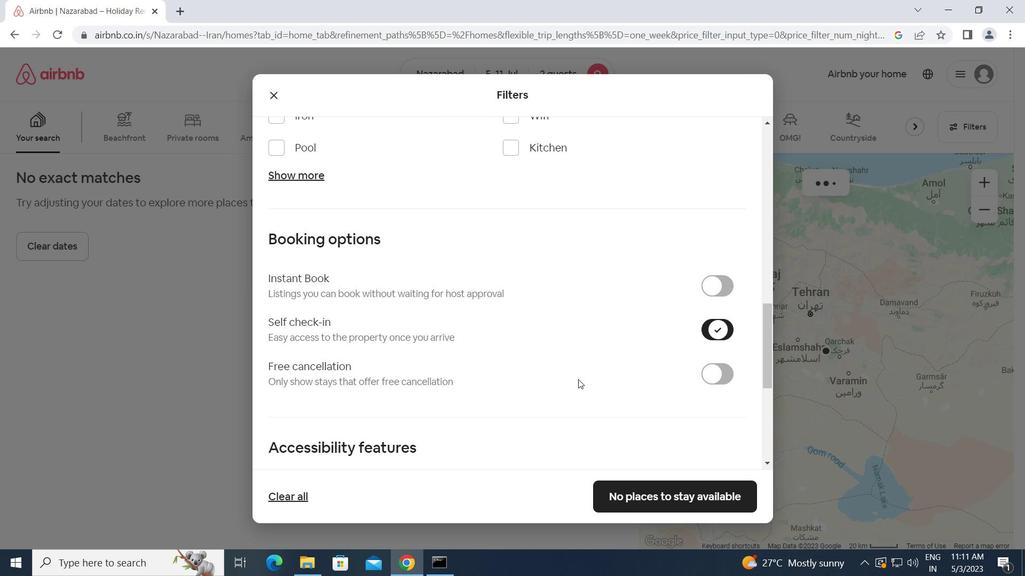 
Action: Mouse scrolled (578, 379) with delta (0, 0)
Screenshot: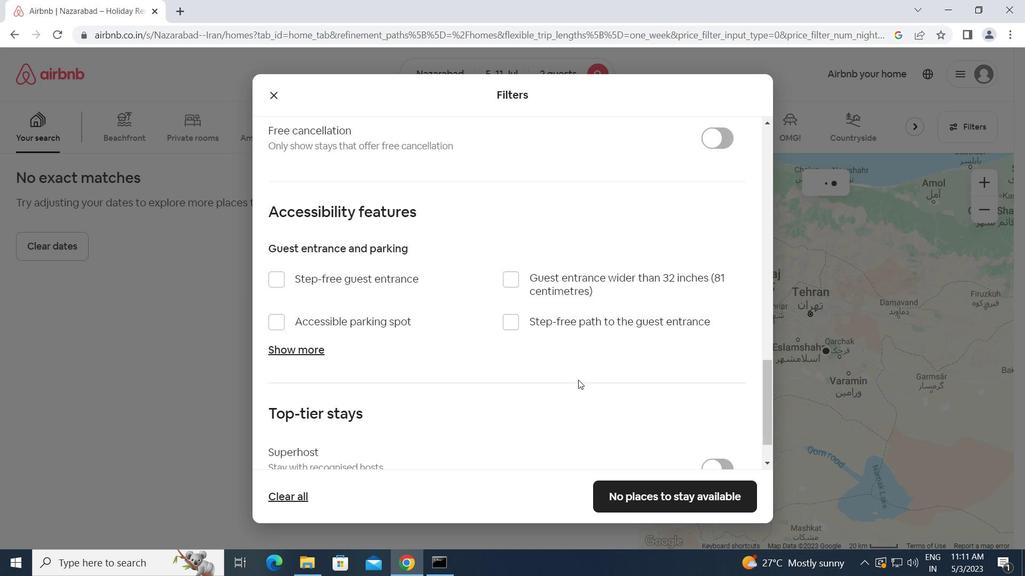 
Action: Mouse moved to (578, 380)
Screenshot: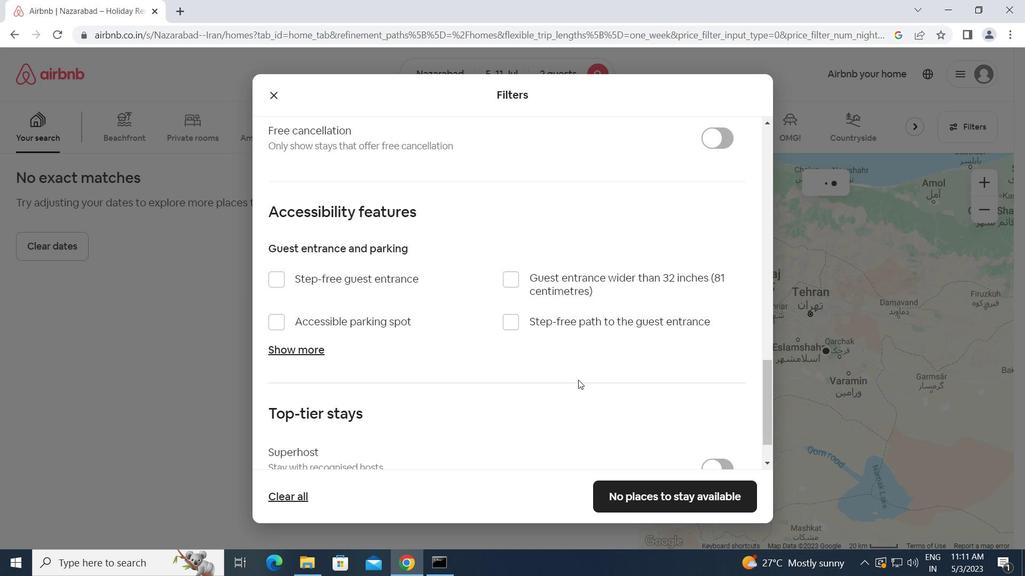 
Action: Mouse scrolled (578, 380) with delta (0, 0)
Screenshot: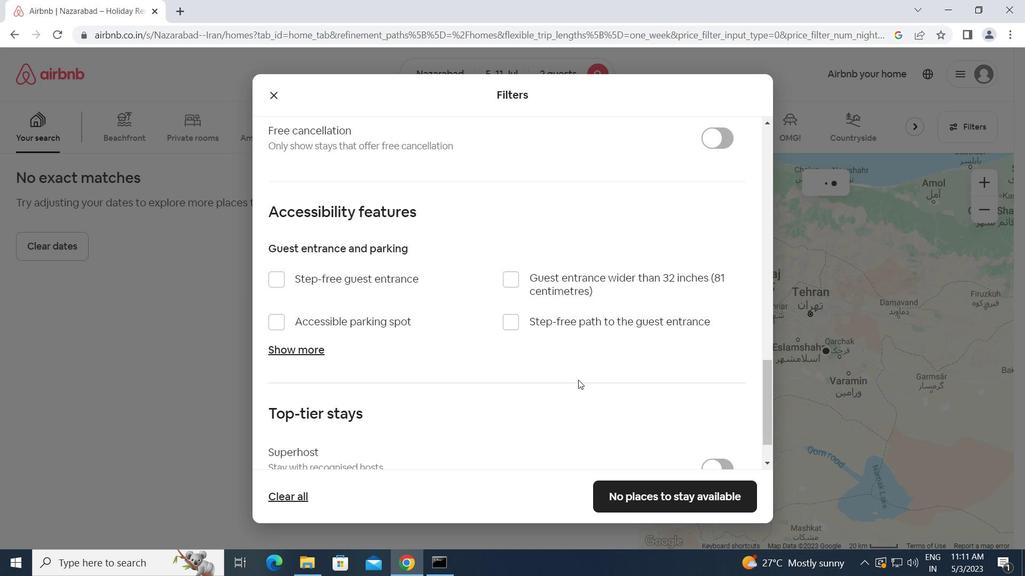
Action: Mouse moved to (578, 381)
Screenshot: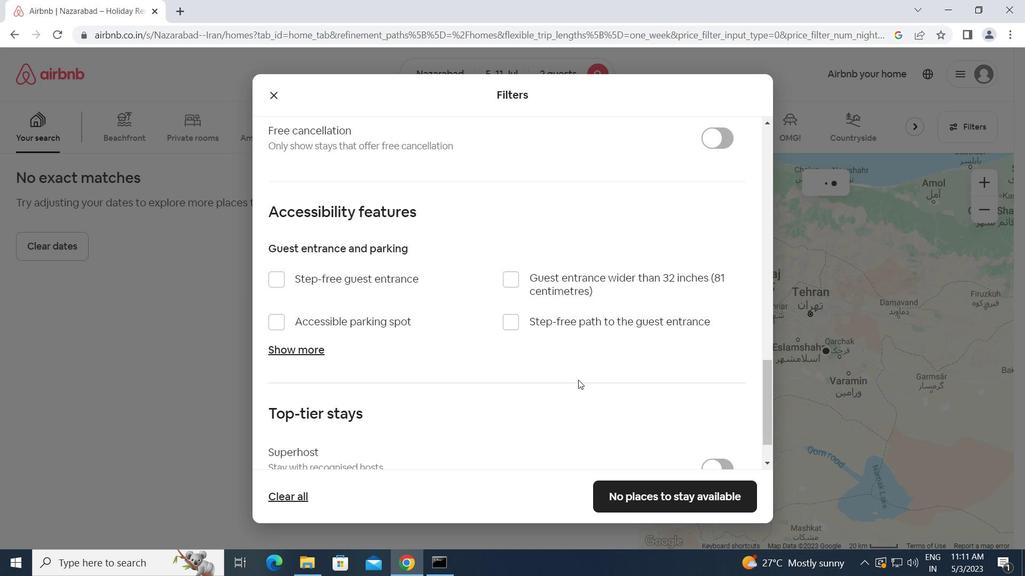 
Action: Mouse scrolled (578, 380) with delta (0, 0)
Screenshot: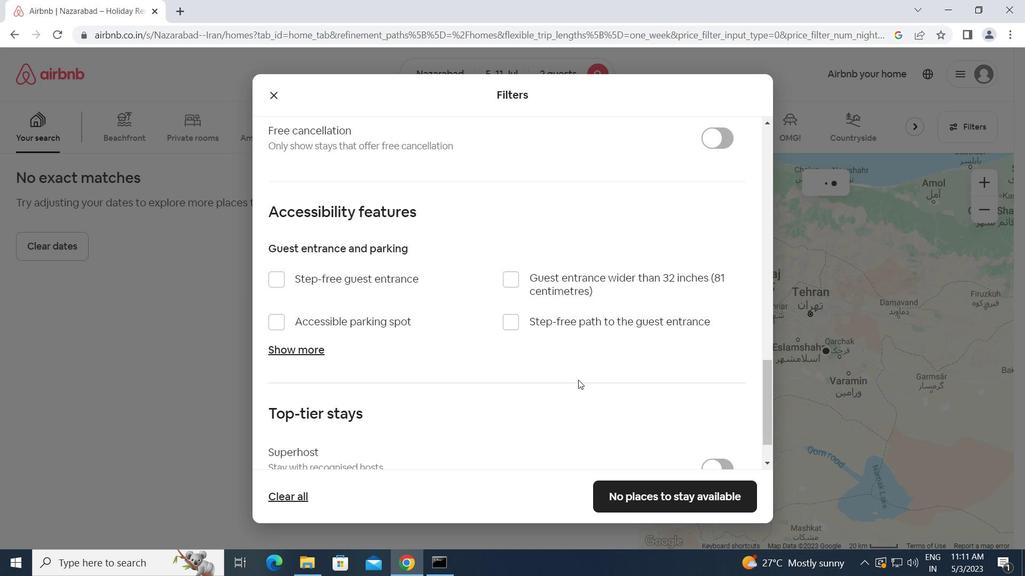 
Action: Mouse scrolled (578, 380) with delta (0, 0)
Screenshot: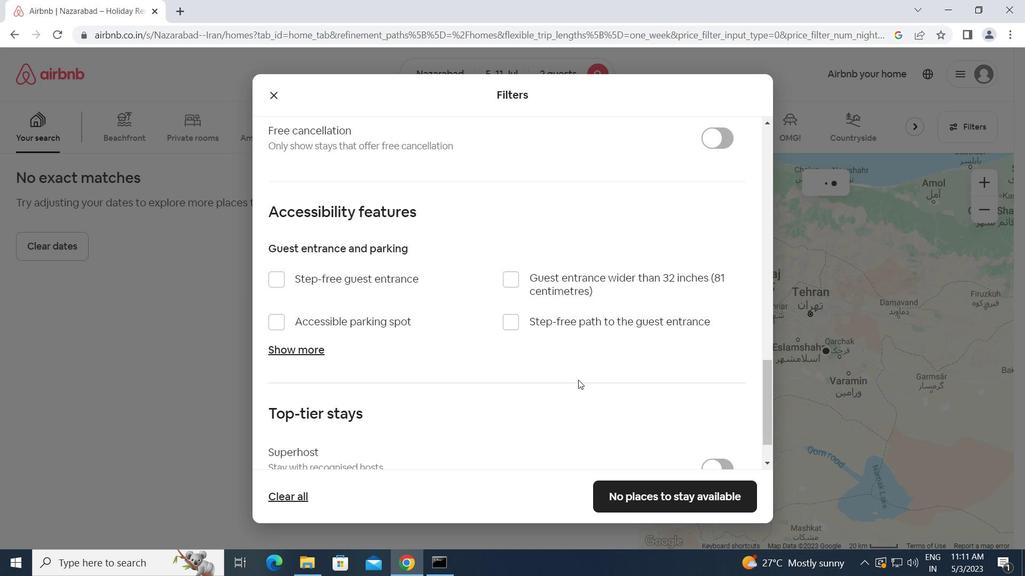 
Action: Mouse scrolled (578, 380) with delta (0, 0)
Screenshot: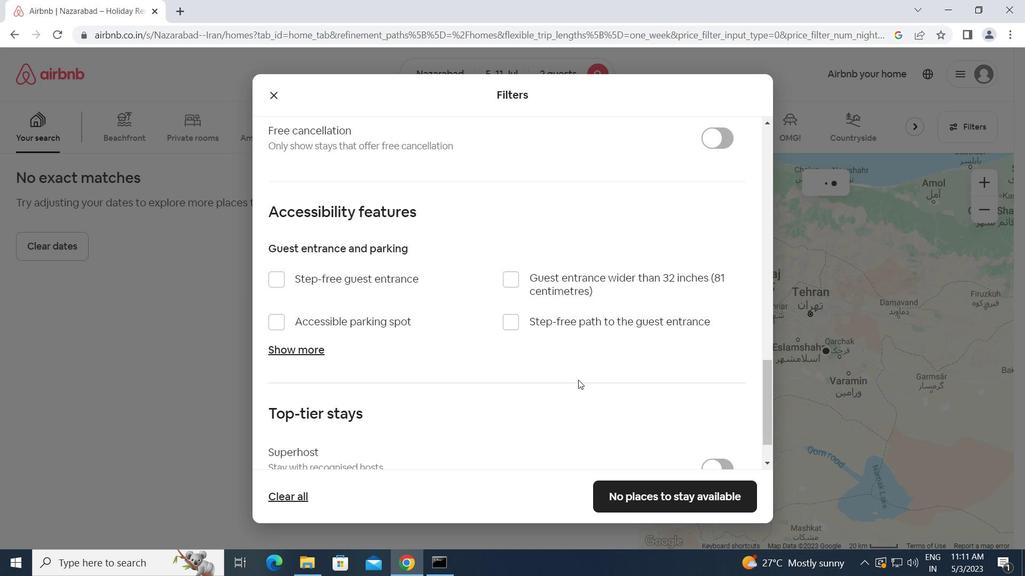 
Action: Mouse scrolled (578, 380) with delta (0, 0)
Screenshot: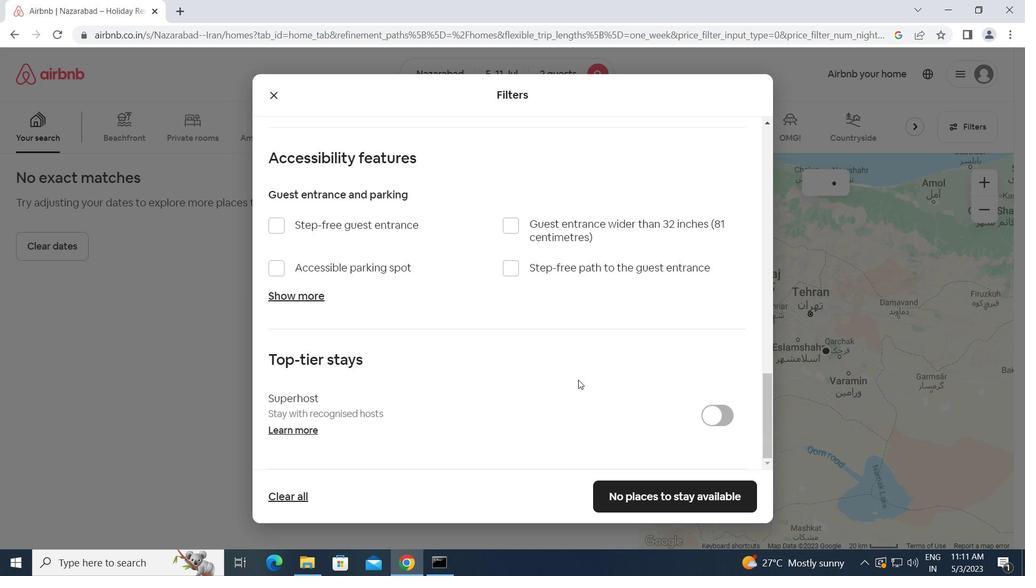 
Action: Mouse scrolled (578, 380) with delta (0, 0)
Screenshot: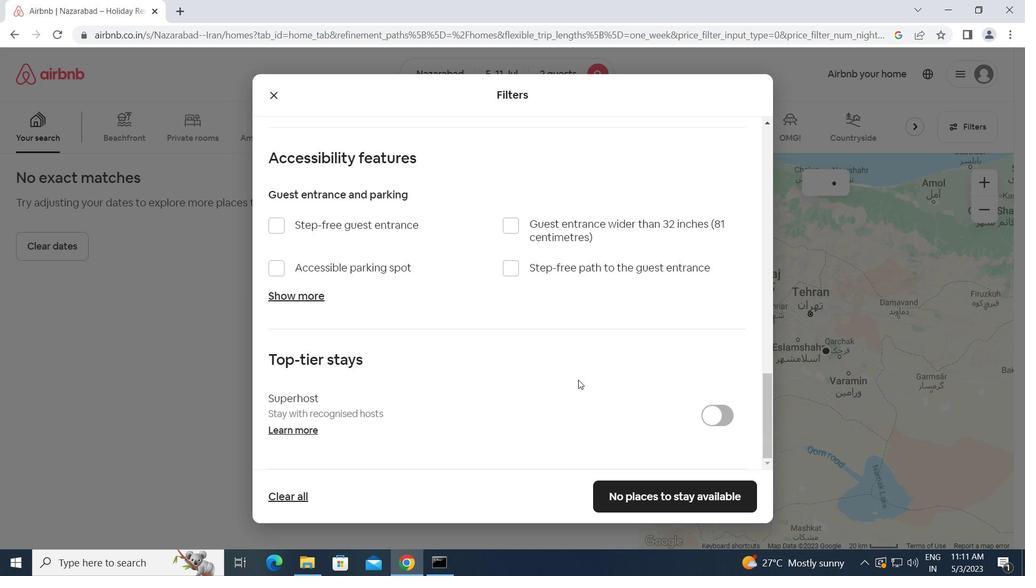 
Action: Mouse moved to (652, 497)
Screenshot: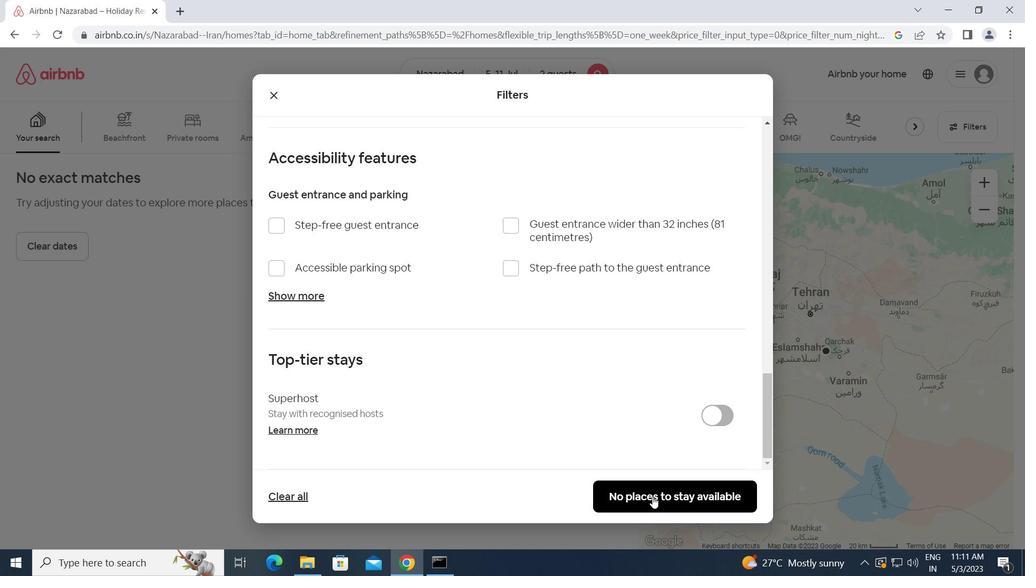 
Action: Mouse pressed left at (652, 497)
Screenshot: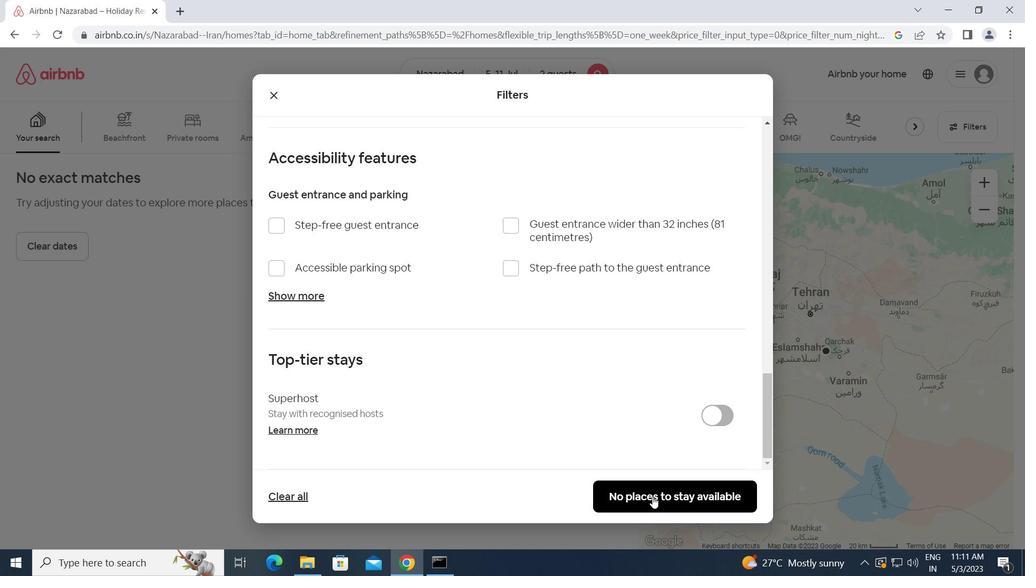 
Action: Mouse moved to (652, 491)
Screenshot: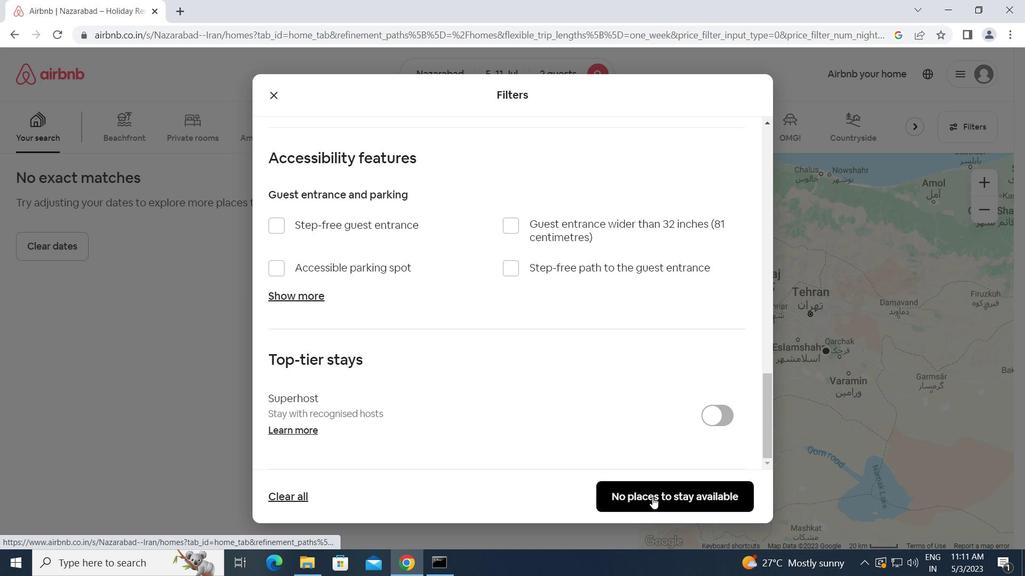 
